 Task: Search one way flight ticket for 2 adults, 2 children, 2 infants in seat in first from New Haven: Tweed-new Haven Airport to Laramie: Laramie Regional Airport on 5-3-2023. Choice of flights is Emirates. Number of bags: 2 carry on bags. Outbound departure time preference is 18:45.
Action: Mouse moved to (329, 128)
Screenshot: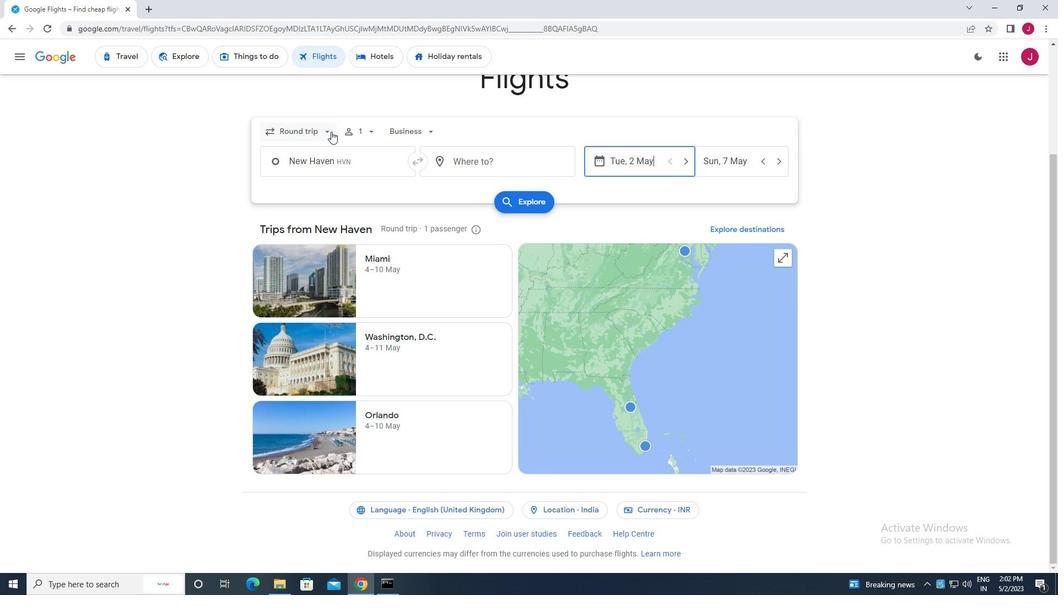 
Action: Mouse pressed left at (329, 128)
Screenshot: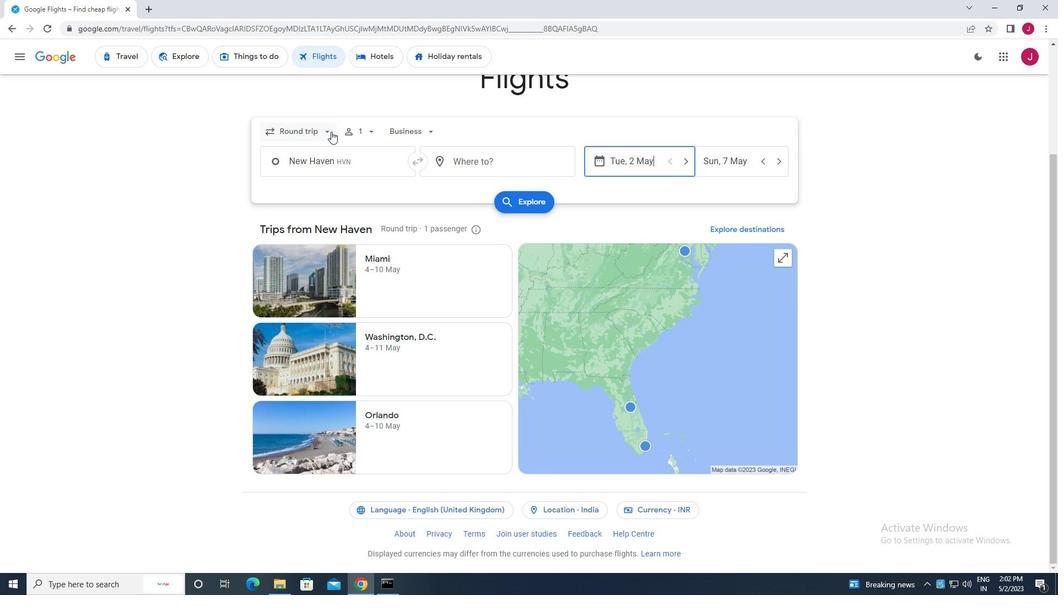 
Action: Mouse moved to (314, 179)
Screenshot: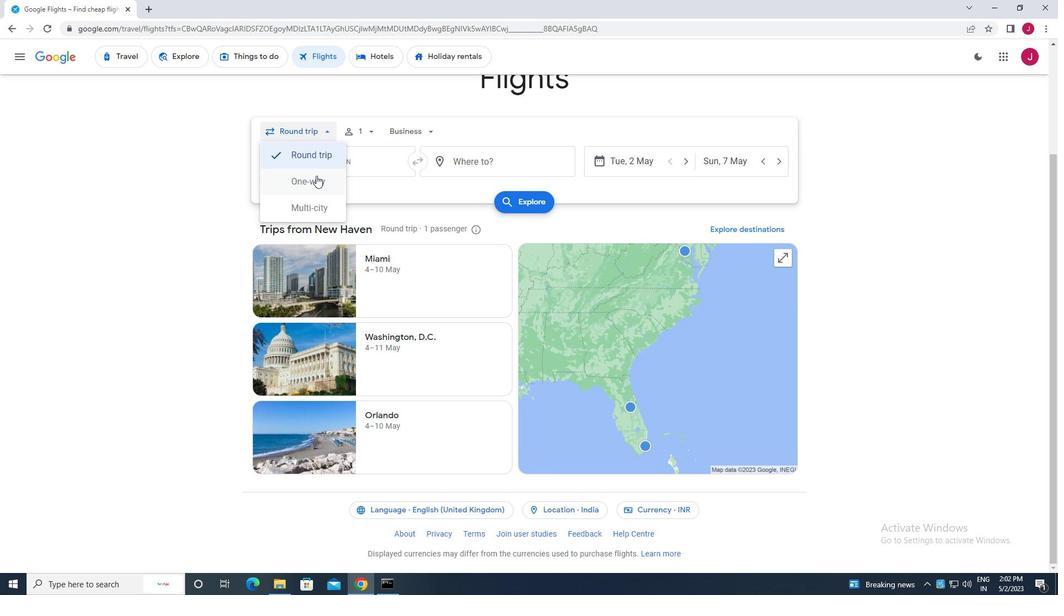 
Action: Mouse pressed left at (314, 179)
Screenshot: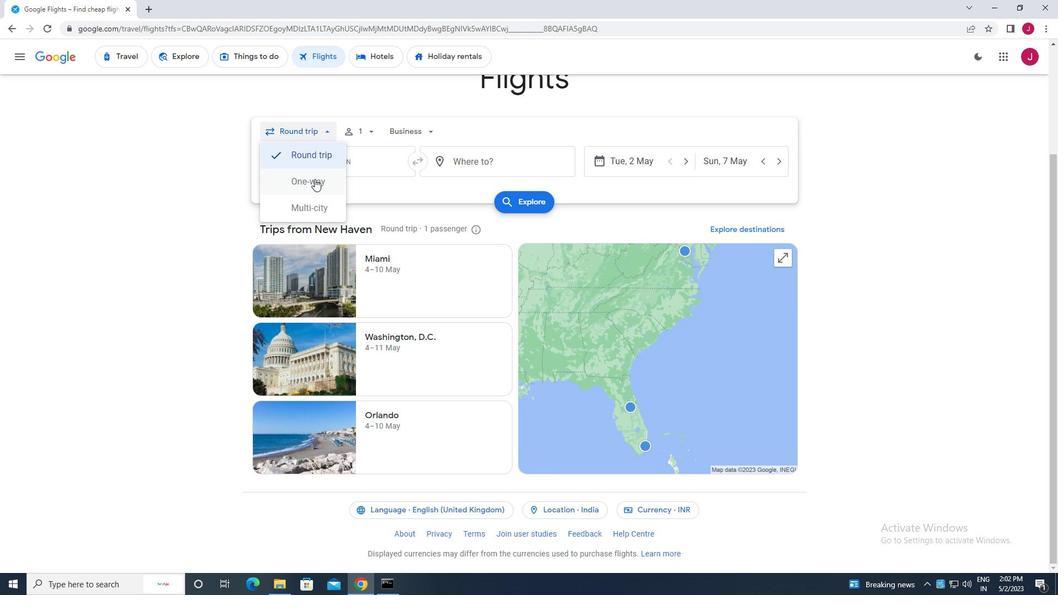 
Action: Mouse moved to (368, 135)
Screenshot: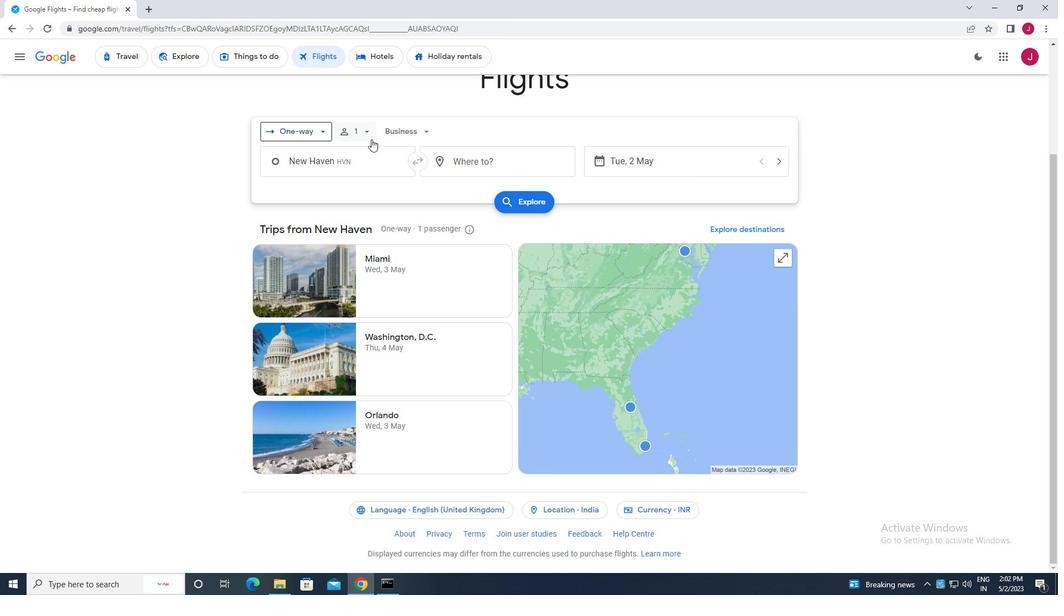 
Action: Mouse pressed left at (368, 135)
Screenshot: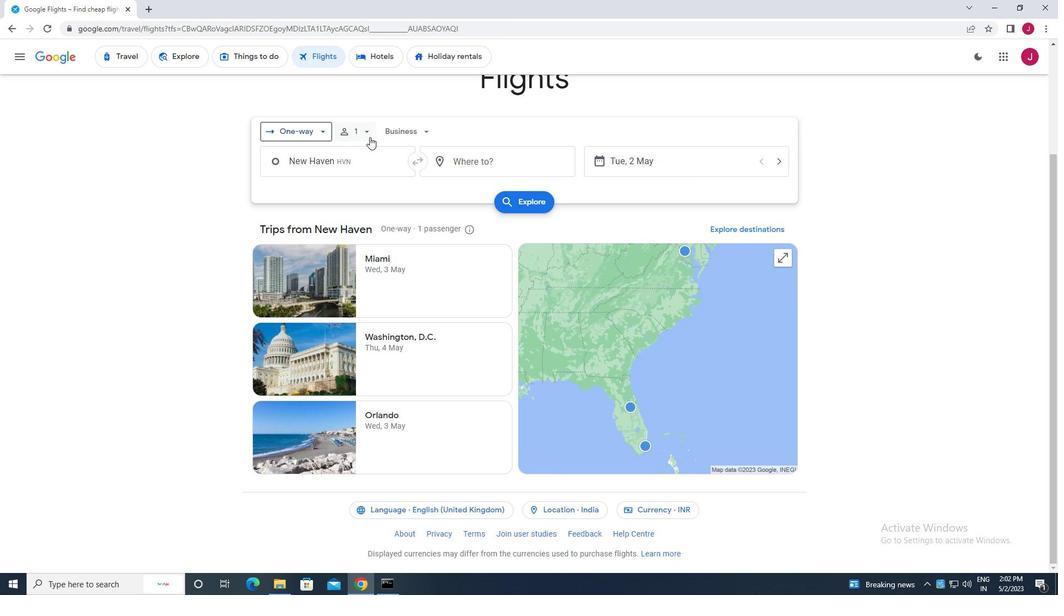 
Action: Mouse moved to (449, 159)
Screenshot: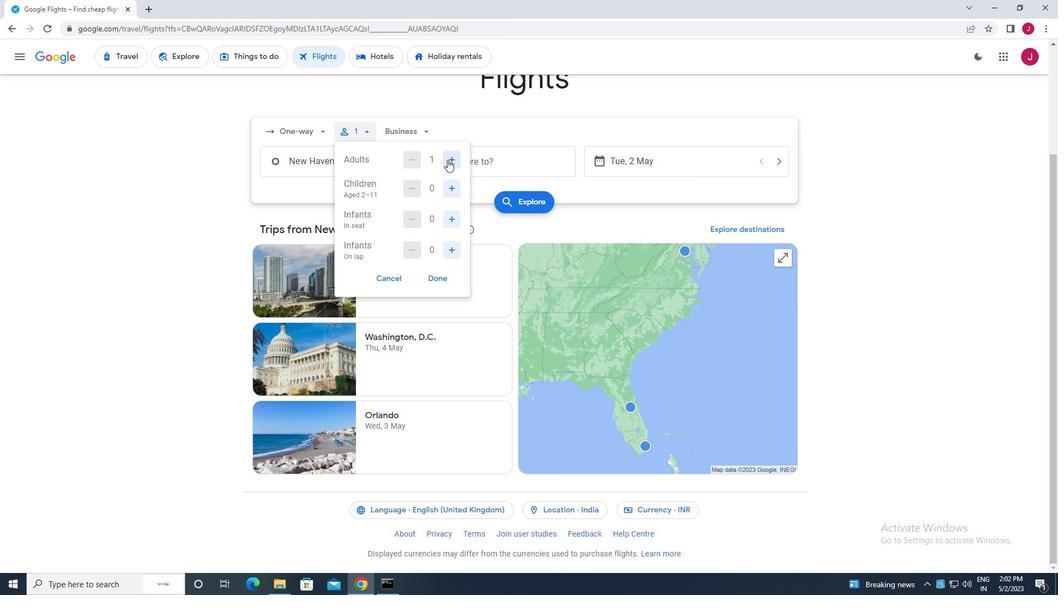 
Action: Mouse pressed left at (449, 159)
Screenshot: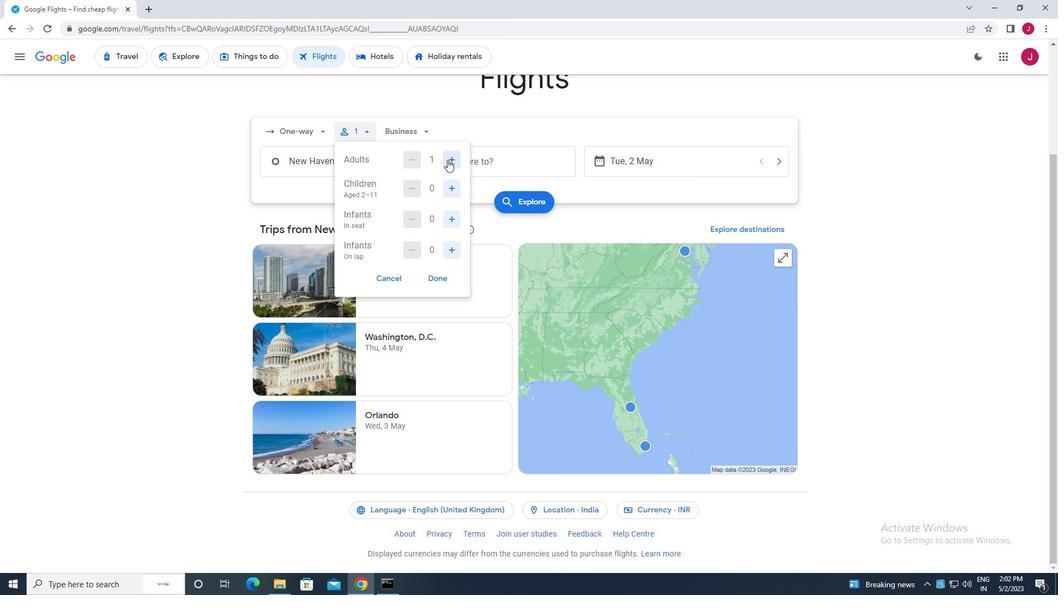 
Action: Mouse moved to (446, 191)
Screenshot: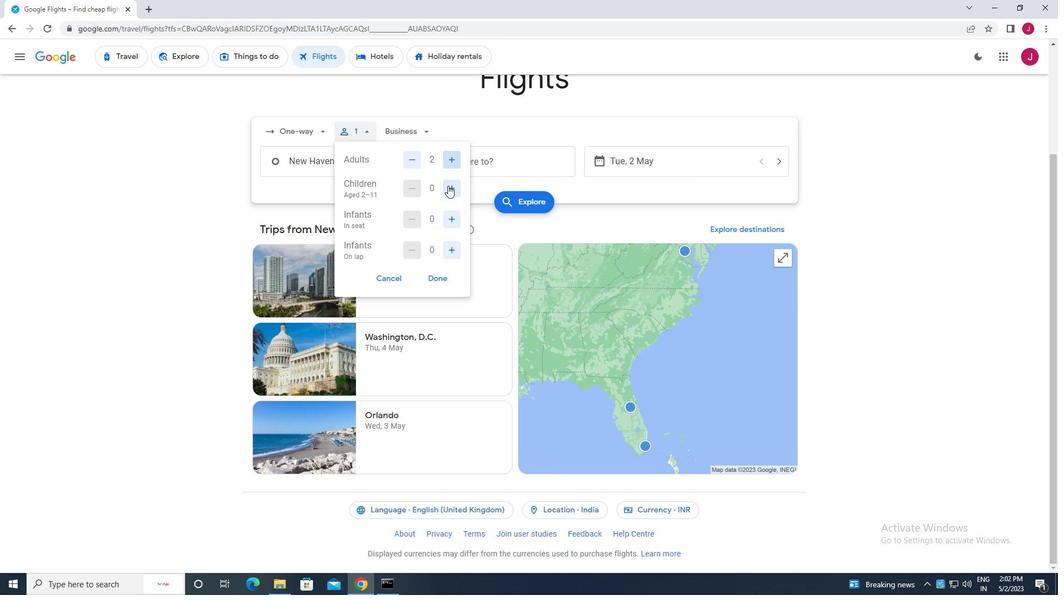 
Action: Mouse pressed left at (446, 191)
Screenshot: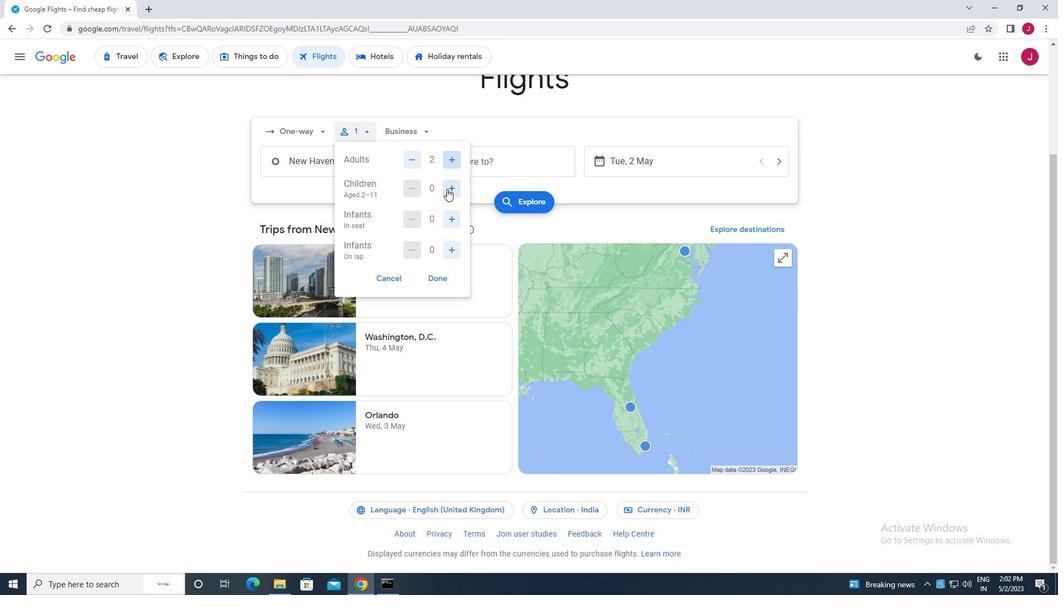 
Action: Mouse pressed left at (446, 191)
Screenshot: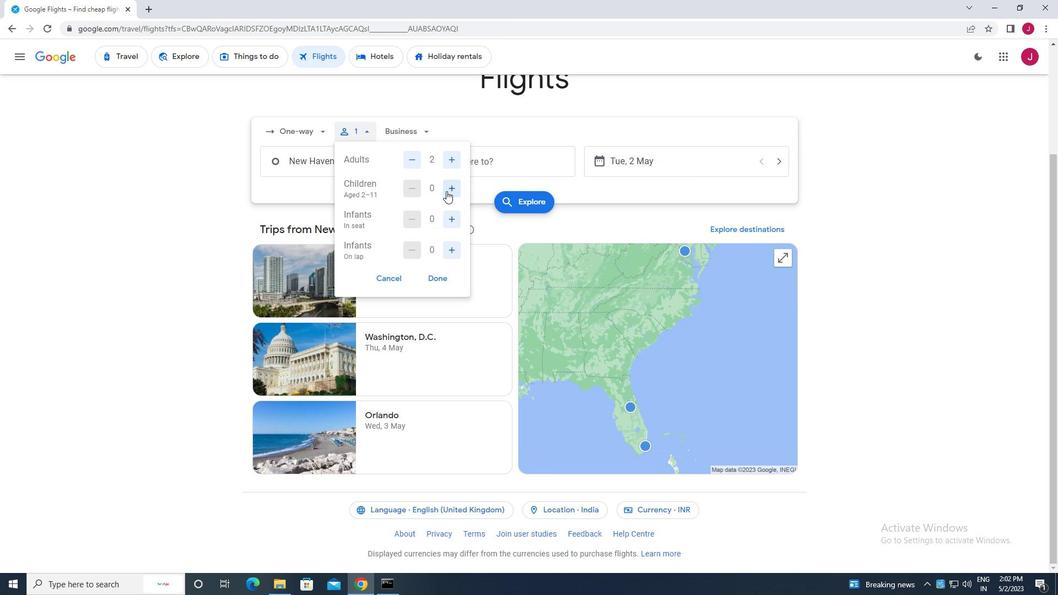 
Action: Mouse moved to (453, 215)
Screenshot: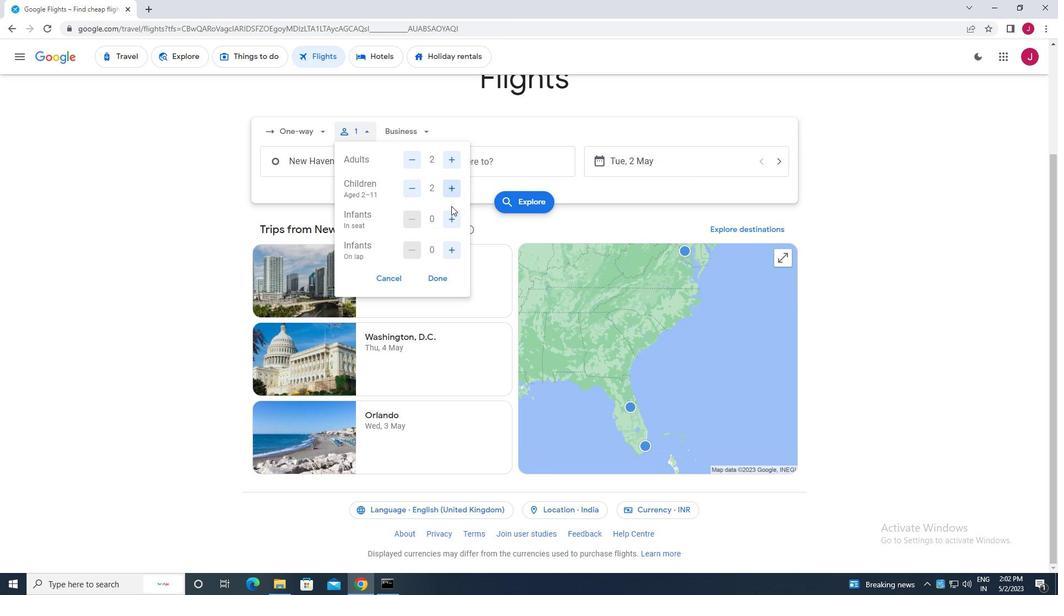 
Action: Mouse pressed left at (453, 215)
Screenshot: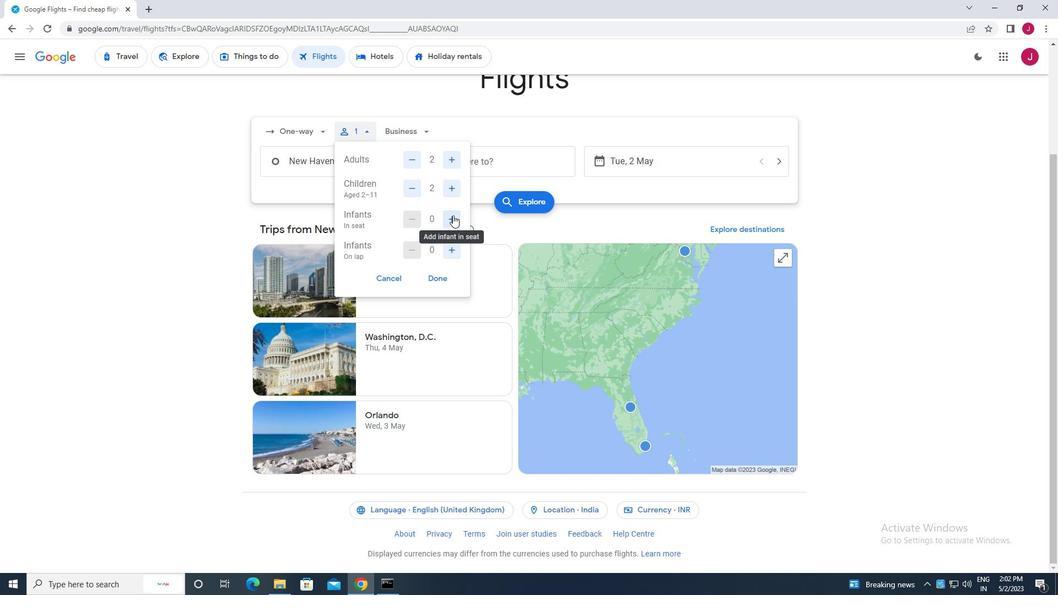 
Action: Mouse pressed left at (453, 215)
Screenshot: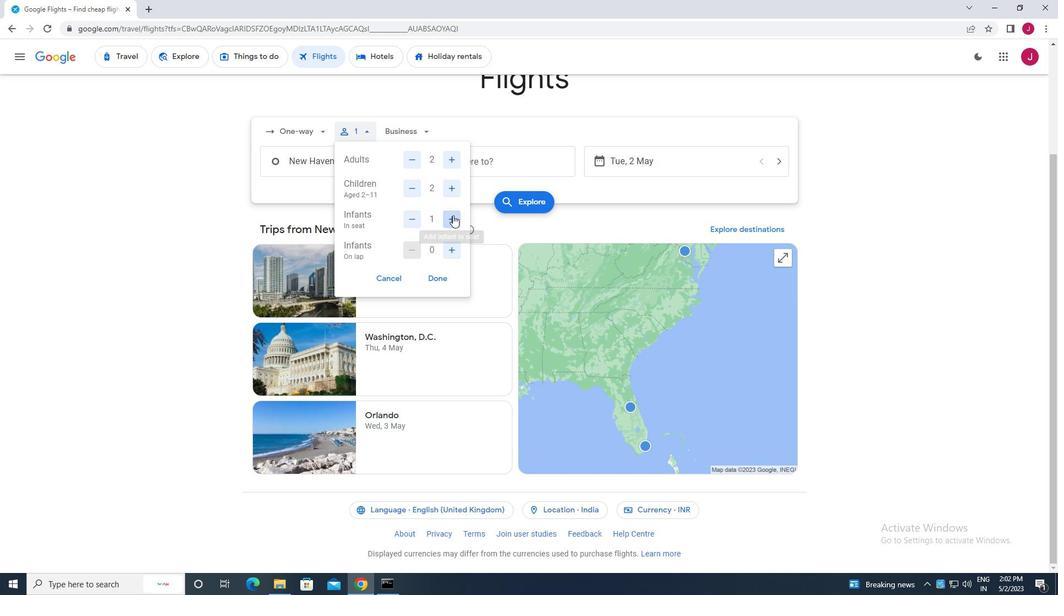 
Action: Mouse moved to (443, 278)
Screenshot: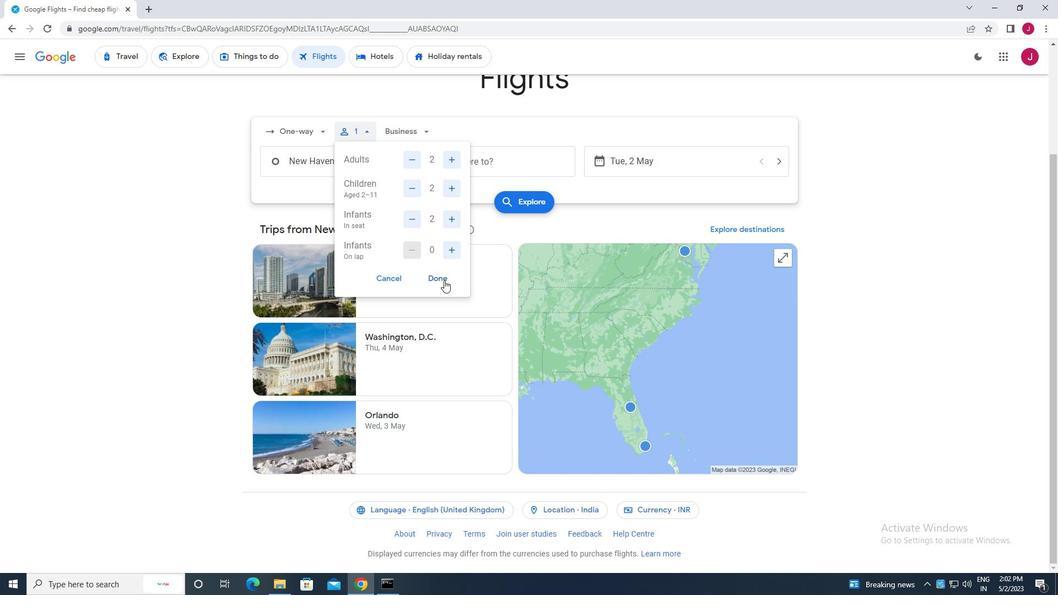 
Action: Mouse pressed left at (443, 278)
Screenshot: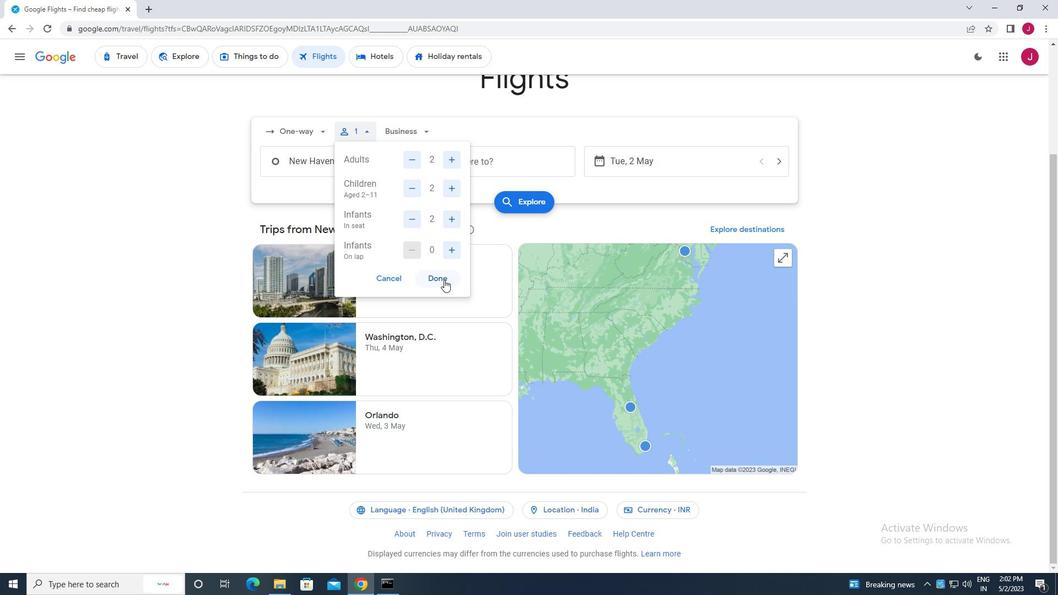 
Action: Mouse moved to (413, 131)
Screenshot: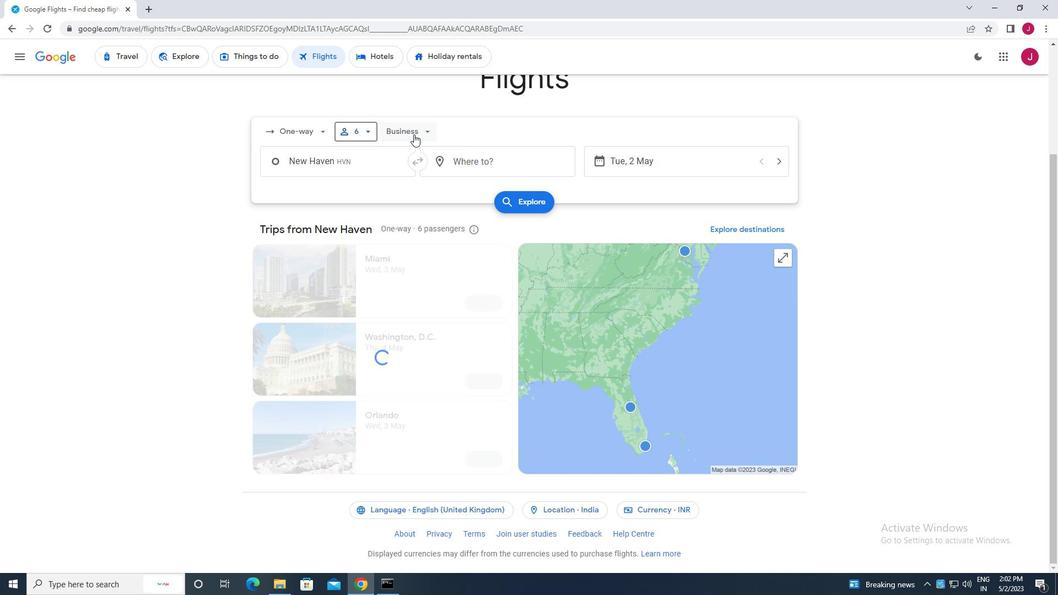 
Action: Mouse pressed left at (413, 131)
Screenshot: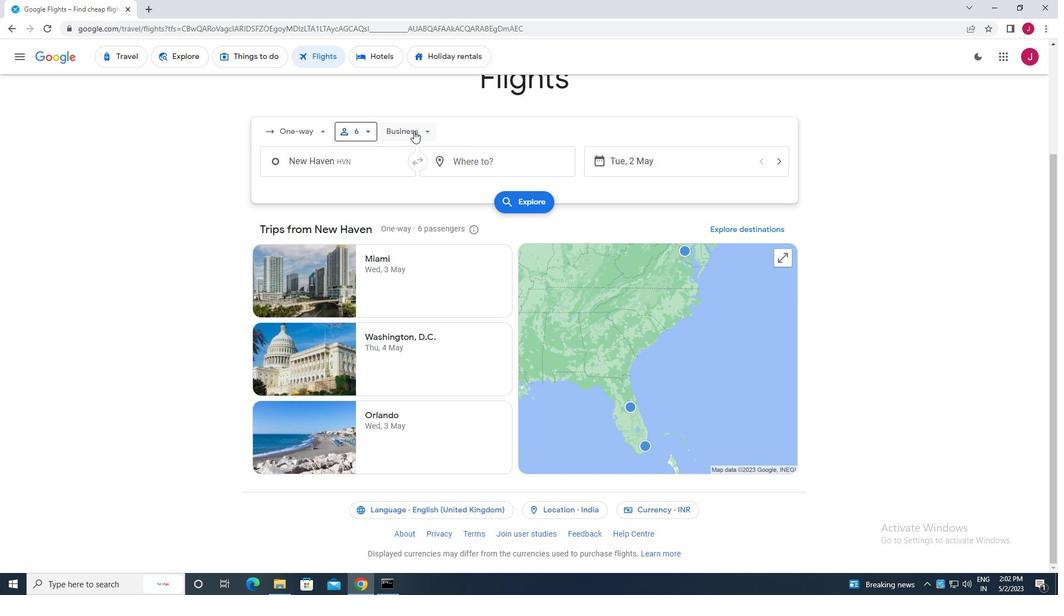 
Action: Mouse moved to (329, 168)
Screenshot: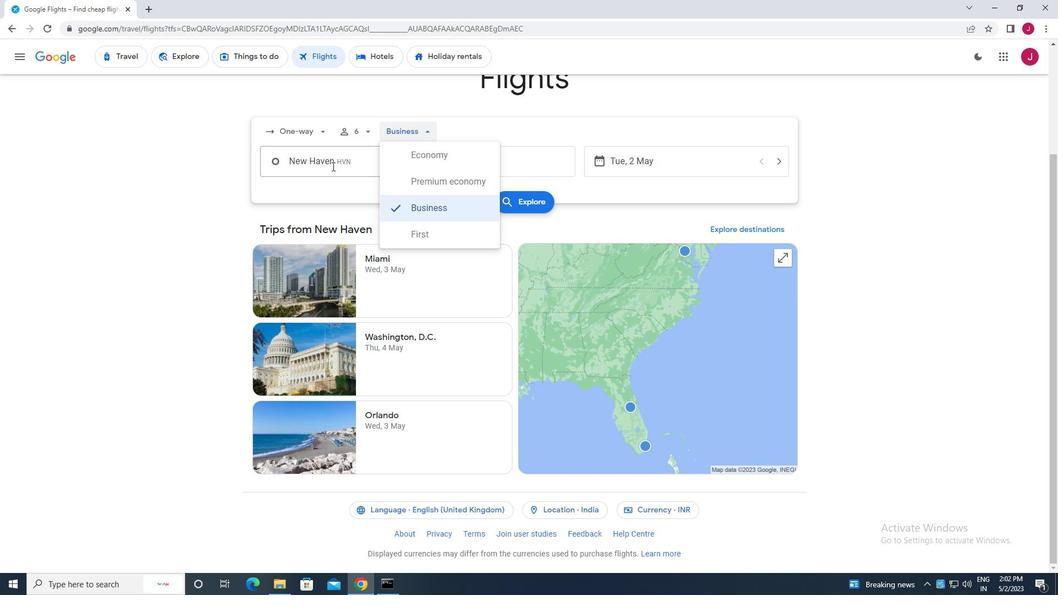 
Action: Mouse pressed left at (329, 168)
Screenshot: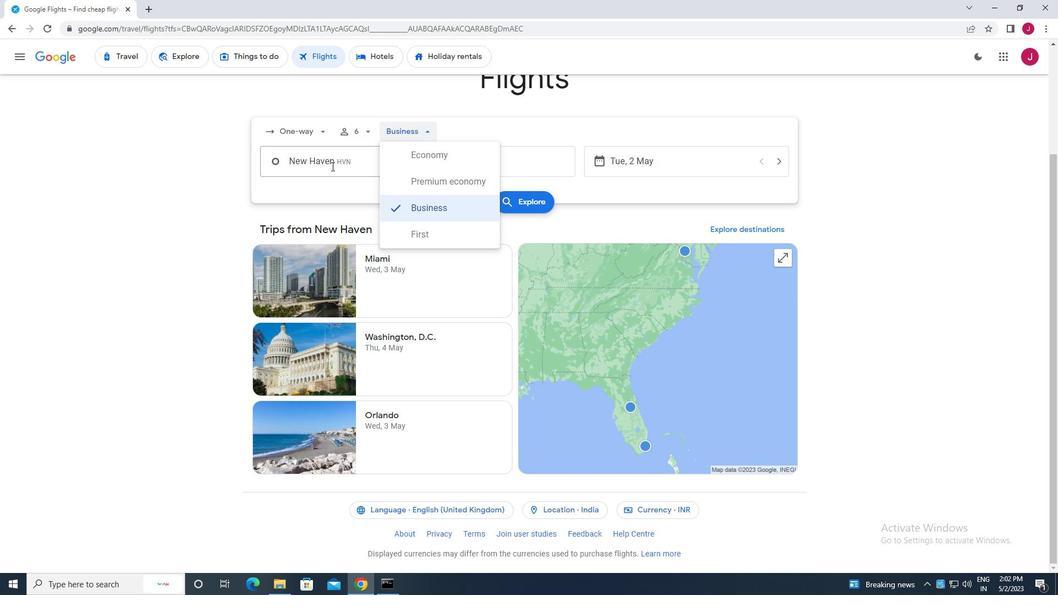 
Action: Key pressed new<Key.space>have
Screenshot: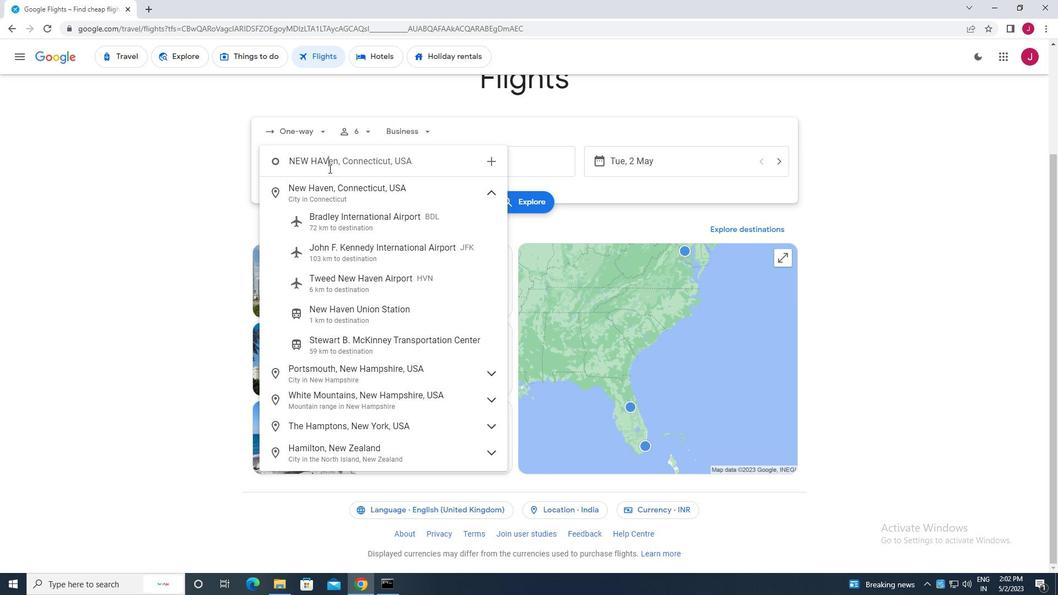 
Action: Mouse moved to (362, 282)
Screenshot: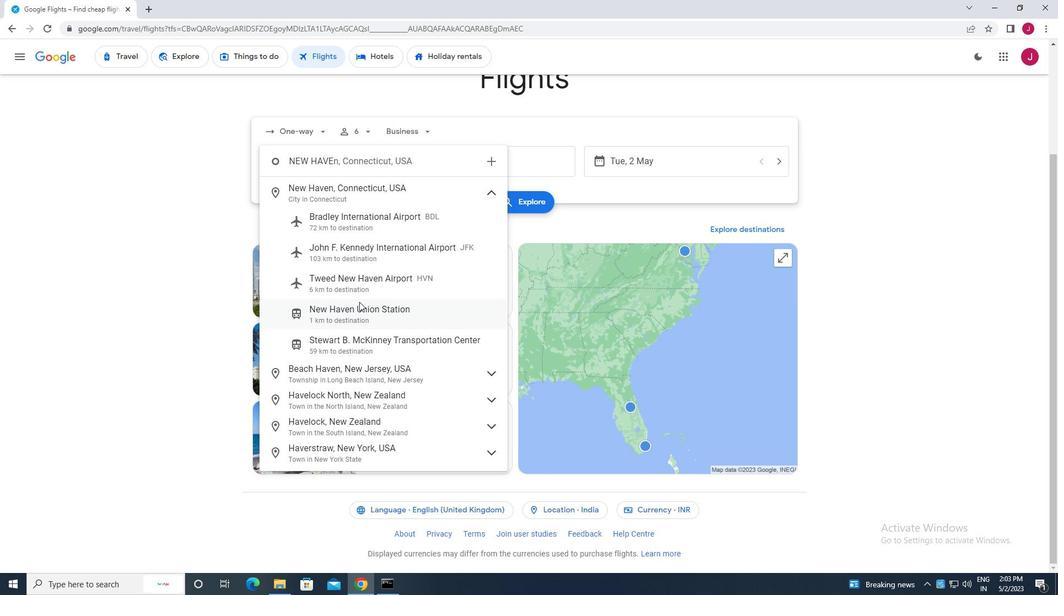 
Action: Mouse pressed left at (362, 282)
Screenshot: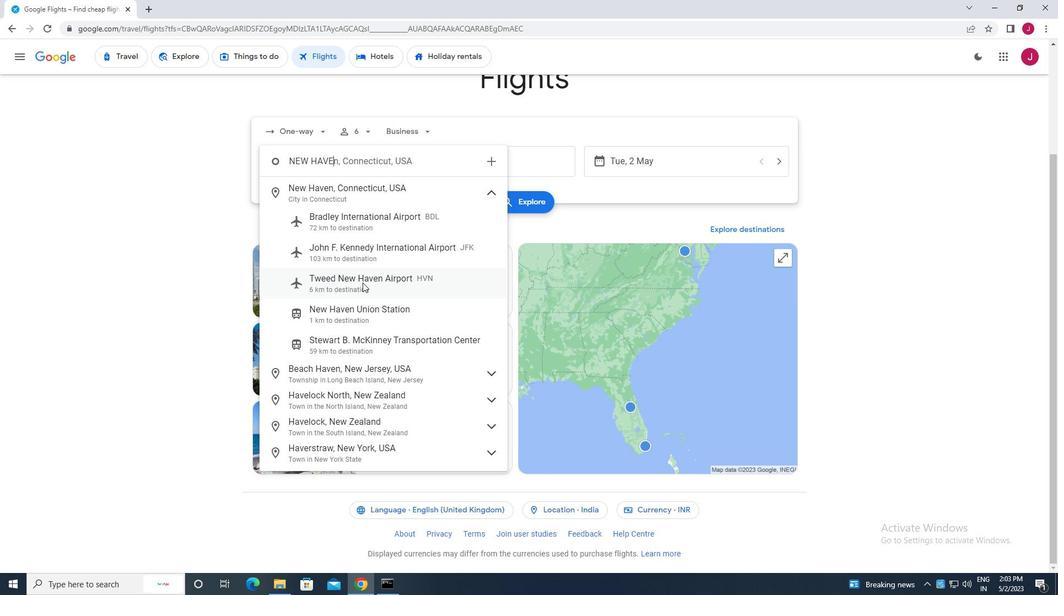 
Action: Mouse moved to (539, 157)
Screenshot: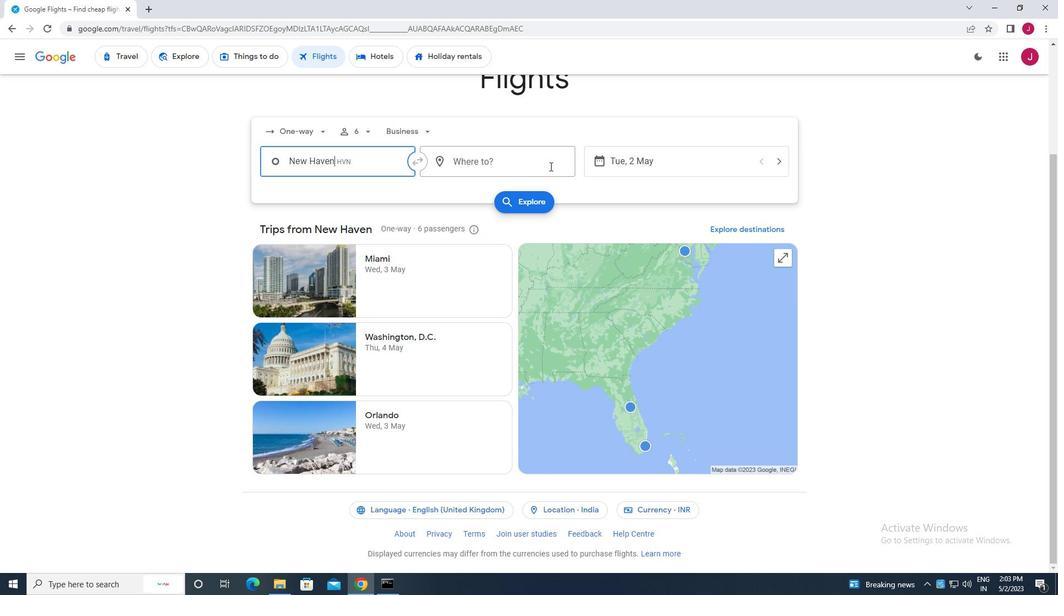 
Action: Mouse pressed left at (539, 157)
Screenshot: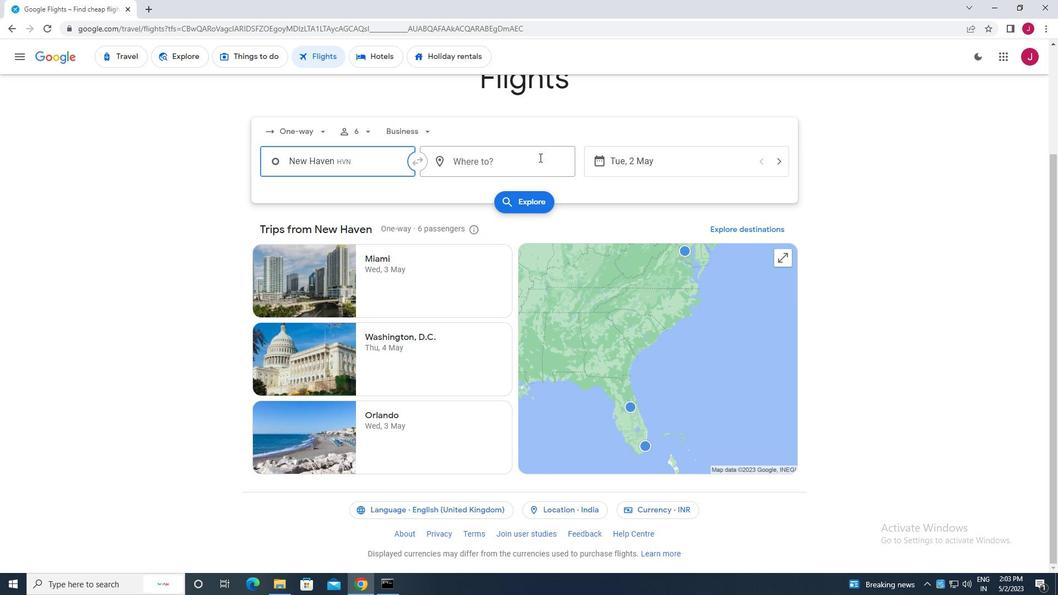 
Action: Mouse moved to (539, 157)
Screenshot: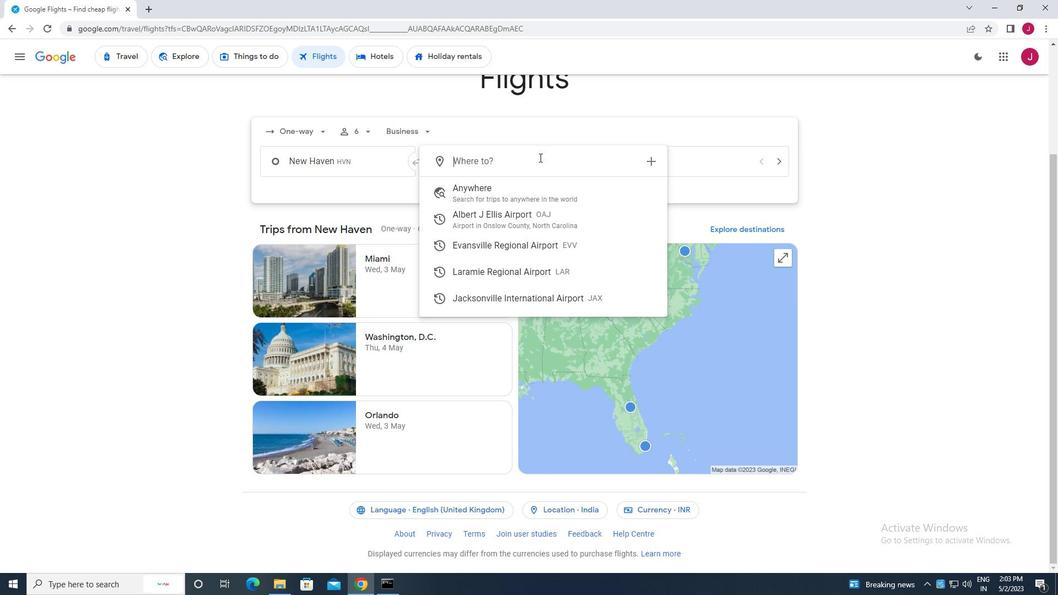 
Action: Key pressed laramin
Screenshot: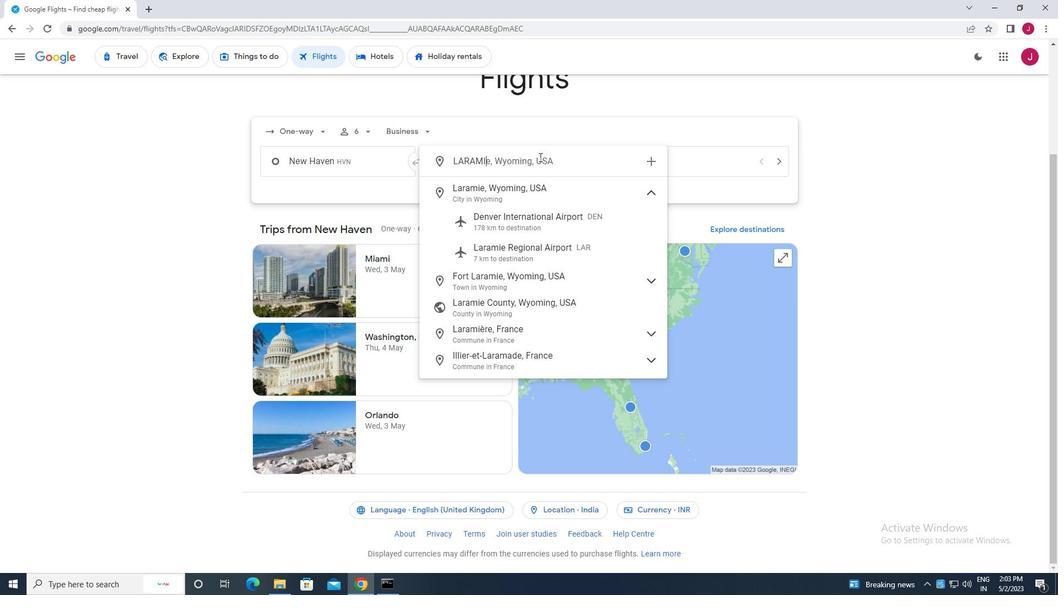 
Action: Mouse moved to (526, 164)
Screenshot: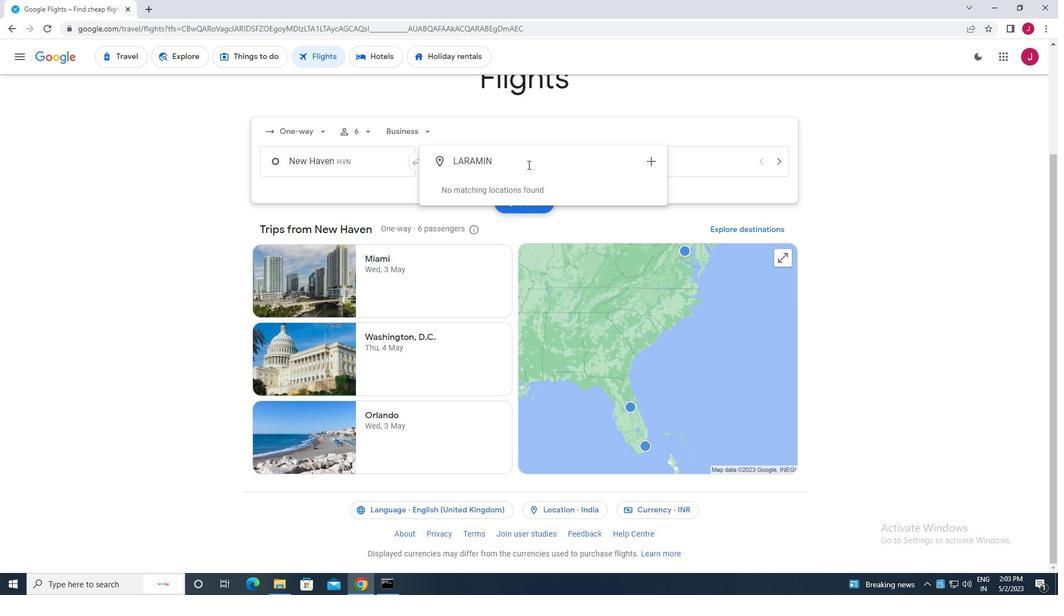 
Action: Key pressed e
Screenshot: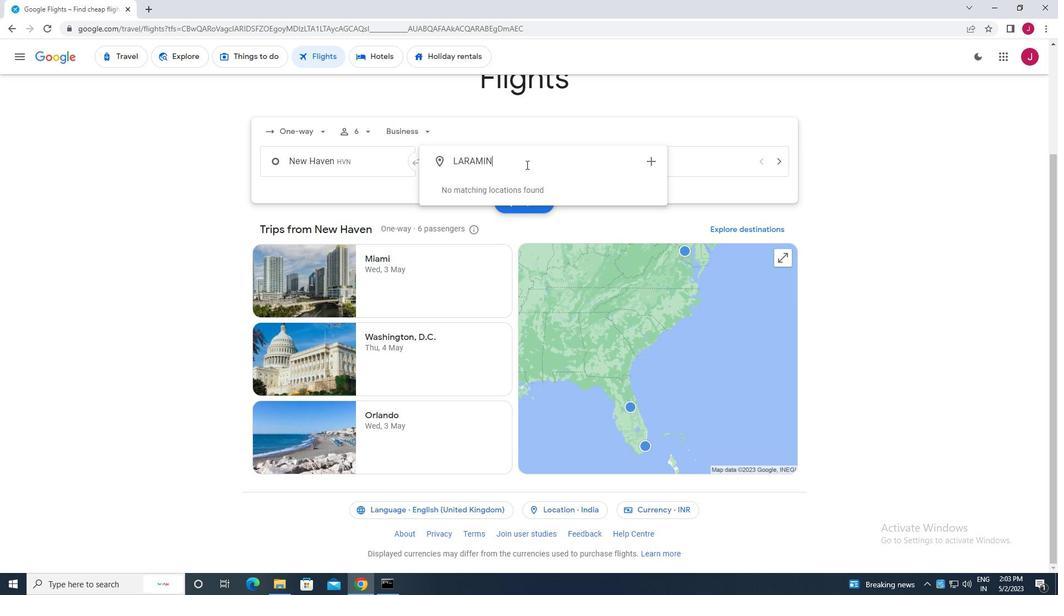 
Action: Mouse moved to (530, 250)
Screenshot: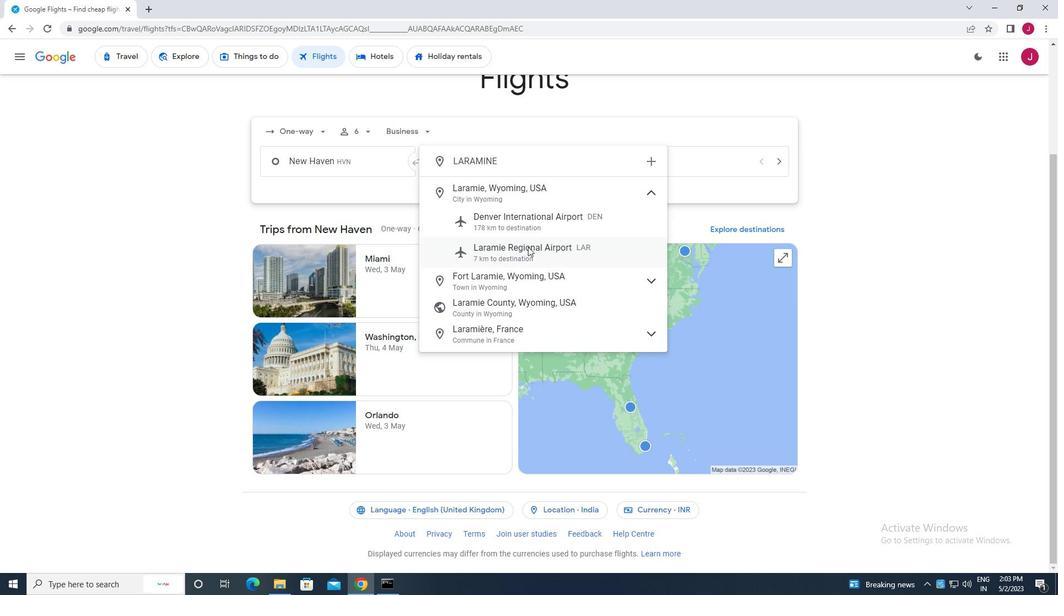 
Action: Mouse pressed left at (530, 250)
Screenshot: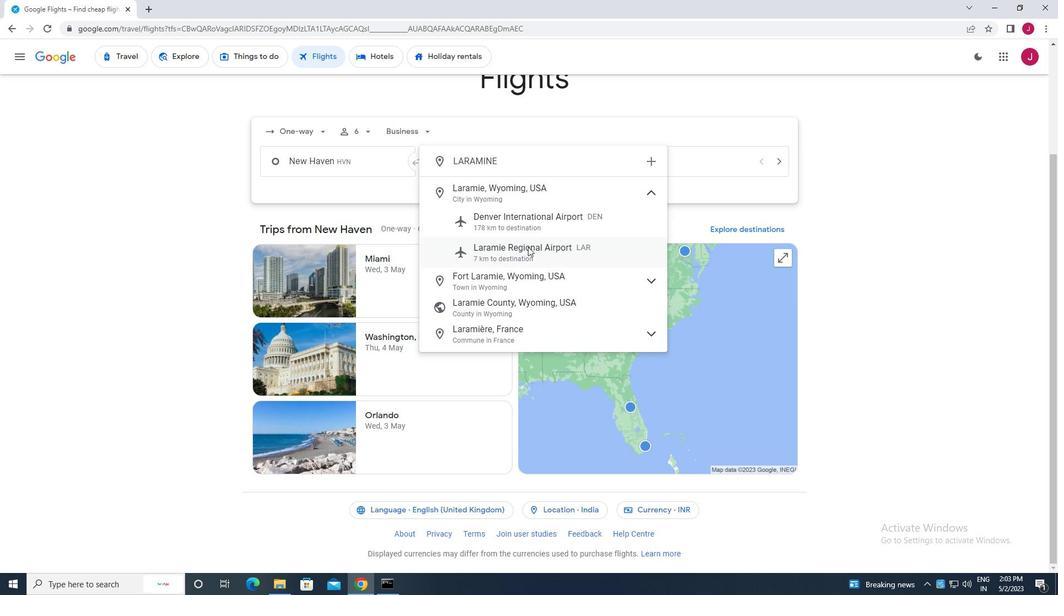 
Action: Mouse moved to (680, 165)
Screenshot: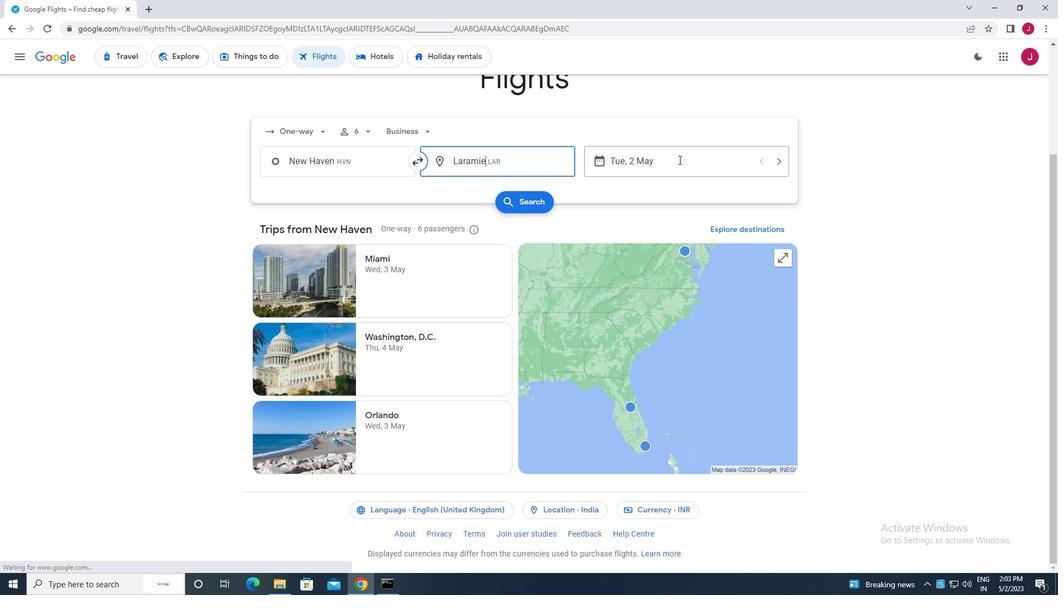 
Action: Mouse pressed left at (680, 165)
Screenshot: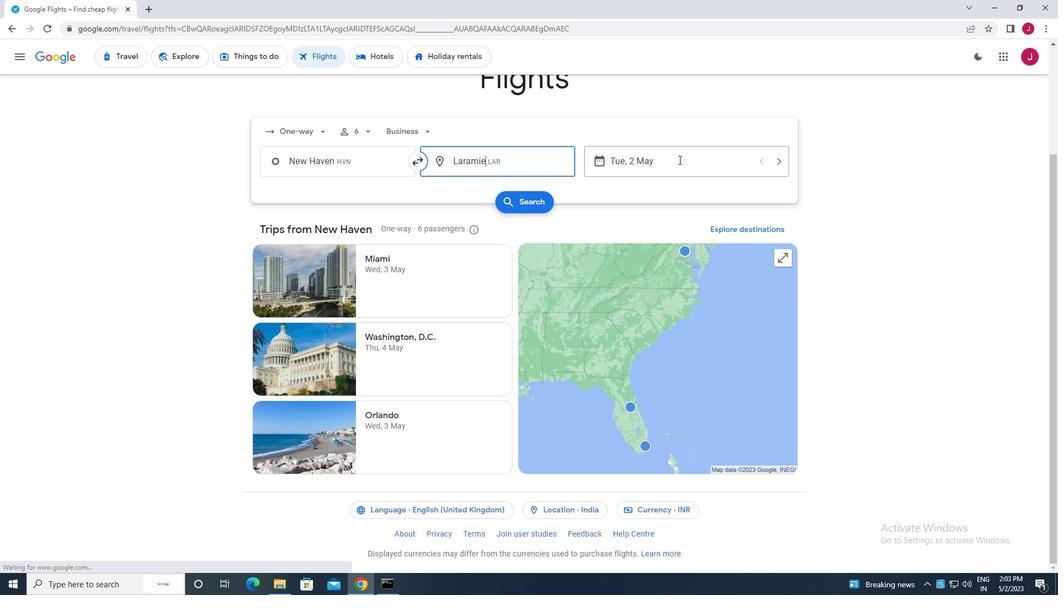 
Action: Mouse moved to (476, 257)
Screenshot: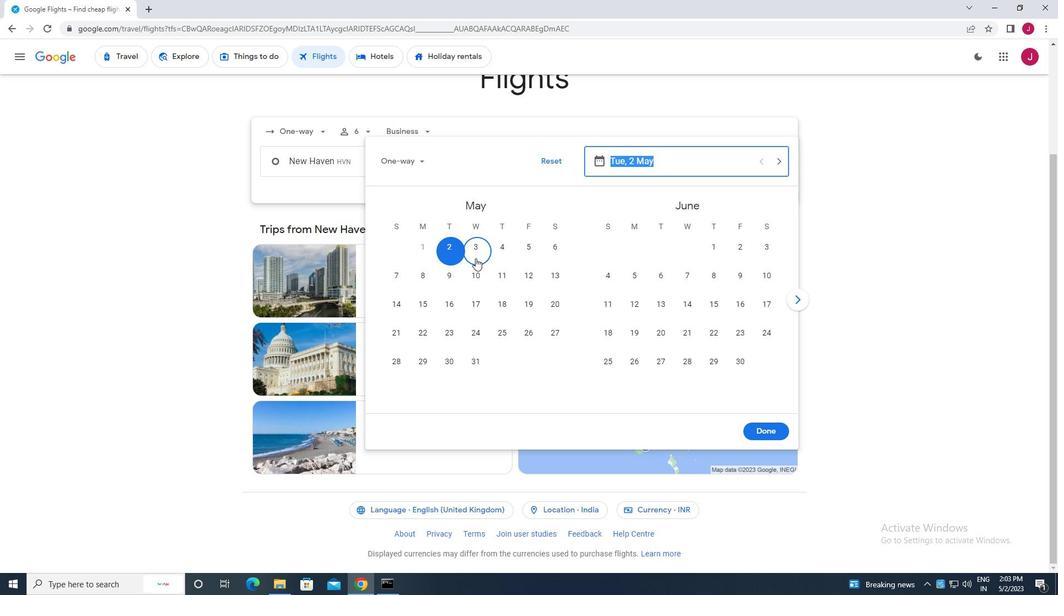 
Action: Mouse pressed left at (476, 257)
Screenshot: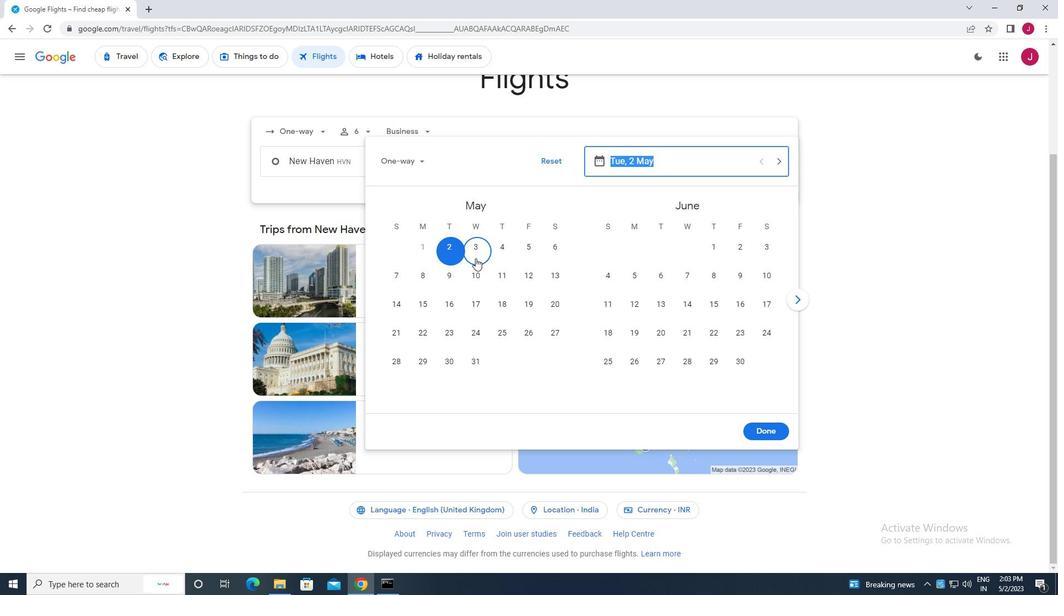 
Action: Mouse moved to (763, 430)
Screenshot: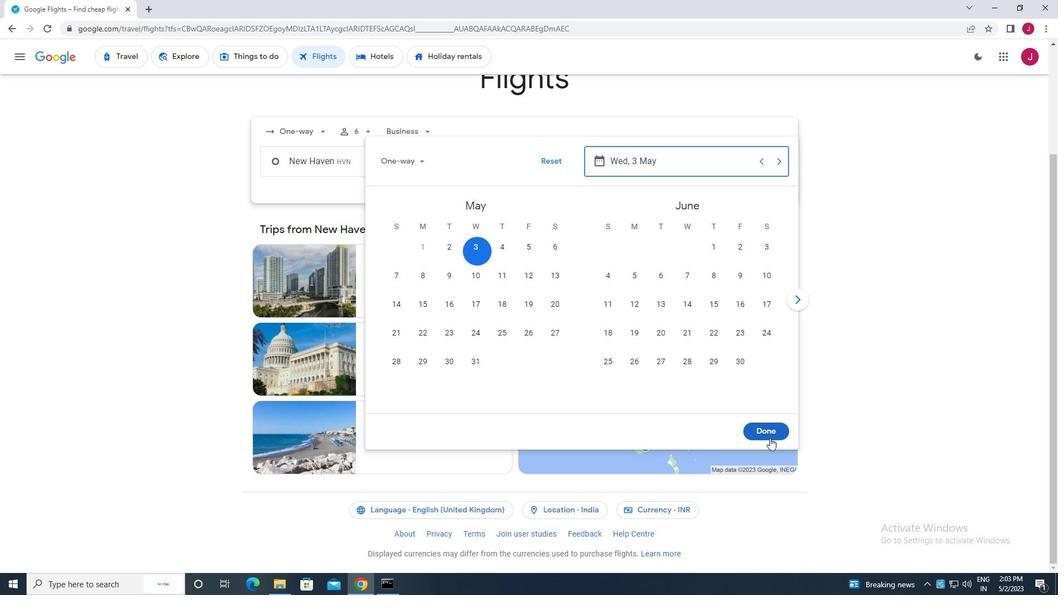 
Action: Mouse pressed left at (763, 430)
Screenshot: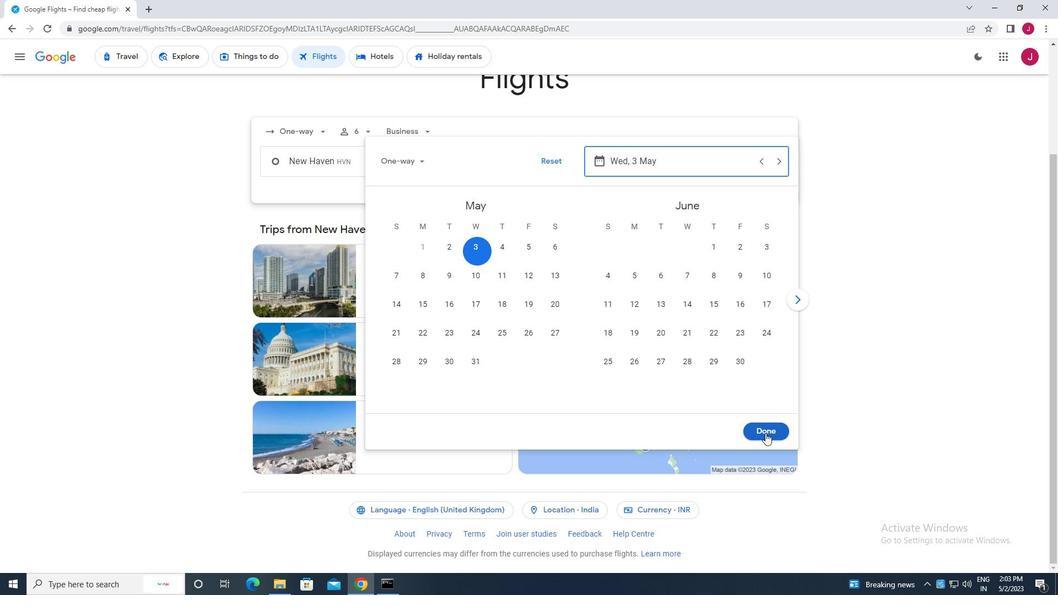 
Action: Mouse moved to (535, 200)
Screenshot: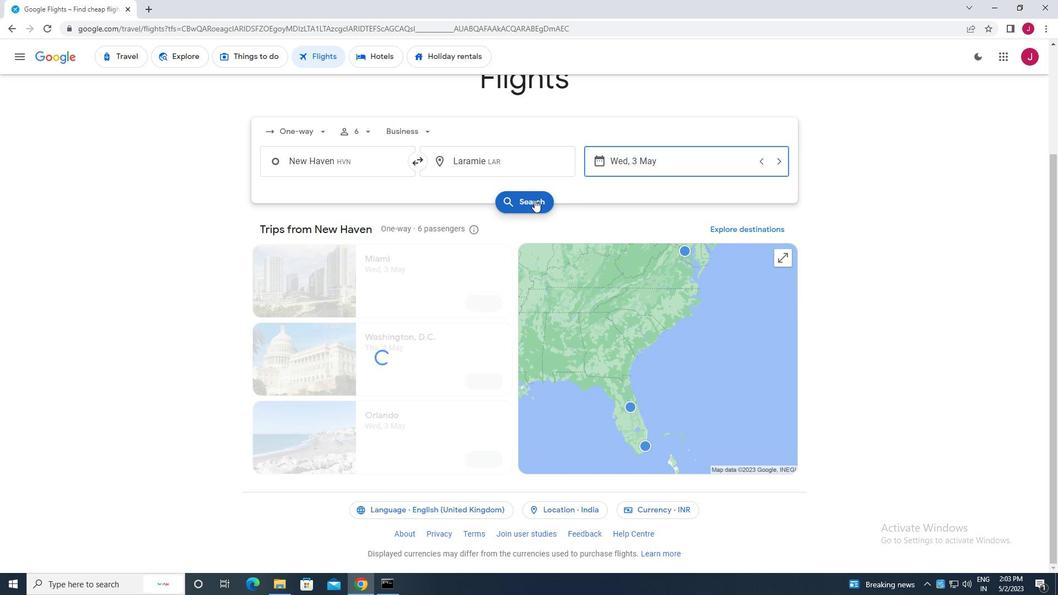 
Action: Mouse pressed left at (535, 200)
Screenshot: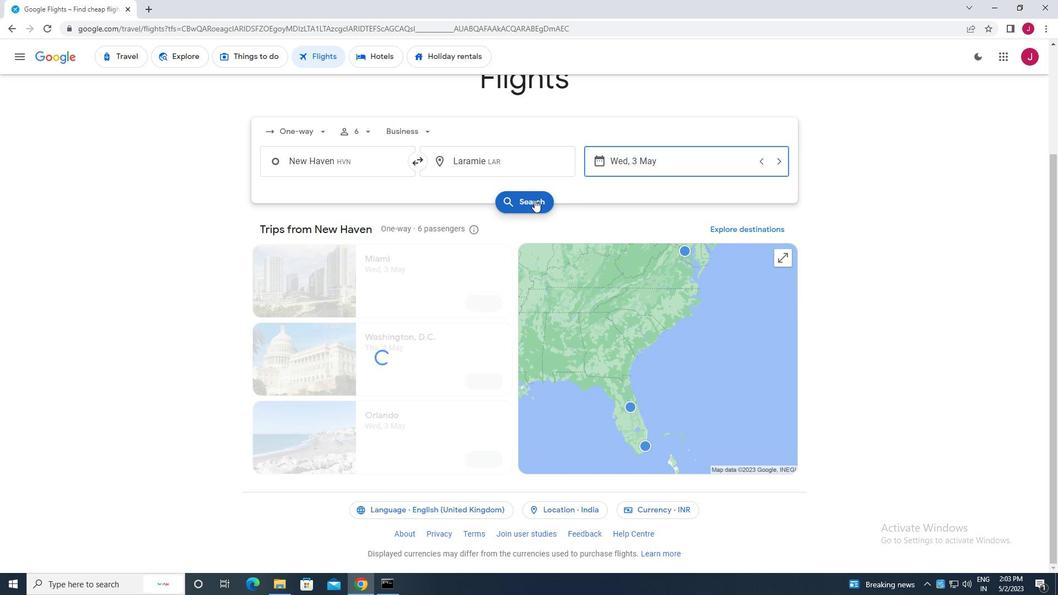 
Action: Mouse moved to (281, 154)
Screenshot: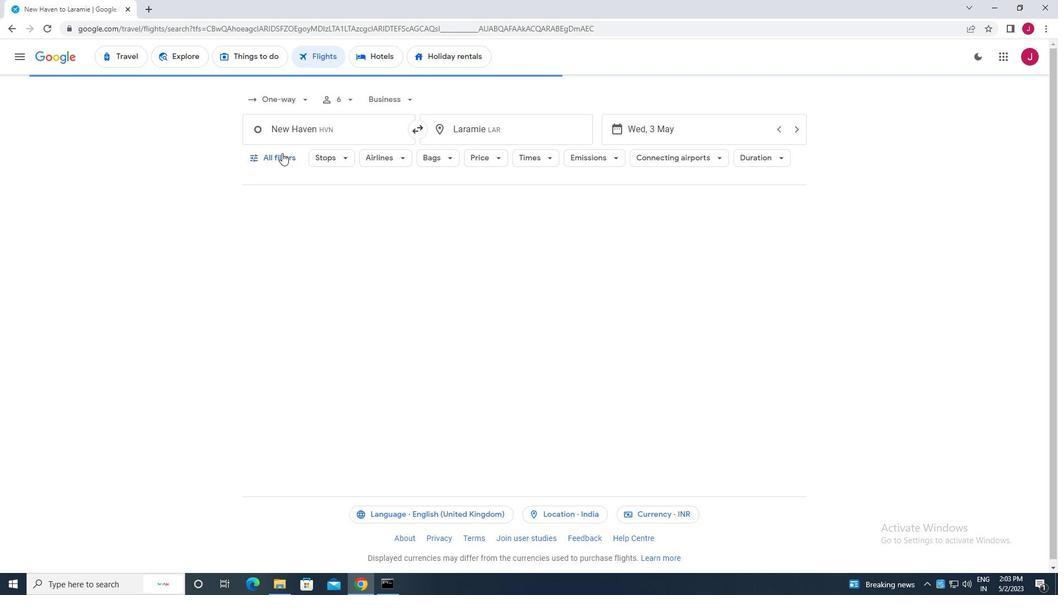 
Action: Mouse pressed left at (281, 154)
Screenshot: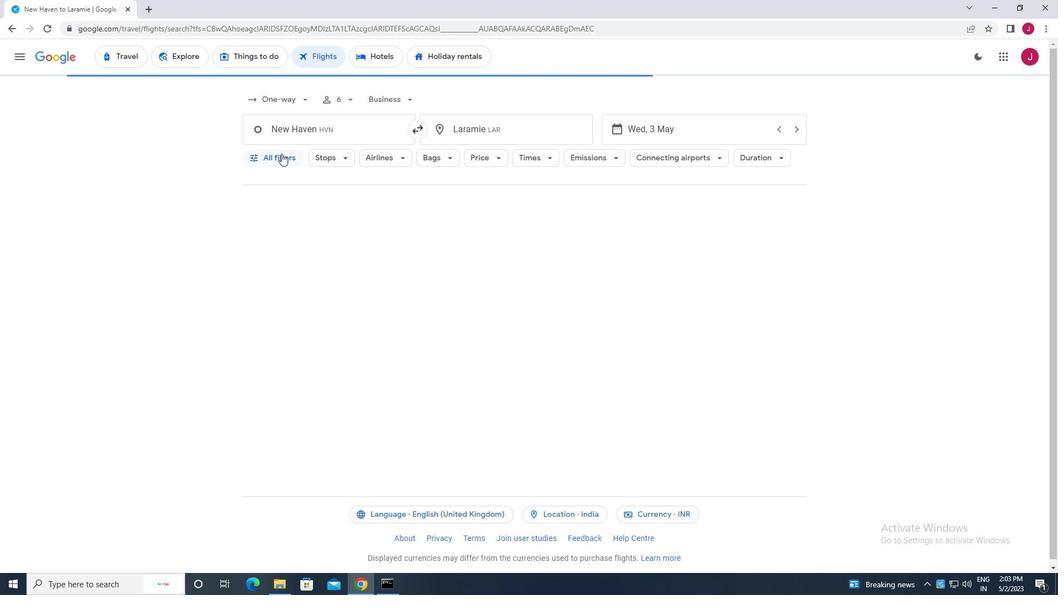 
Action: Mouse moved to (364, 253)
Screenshot: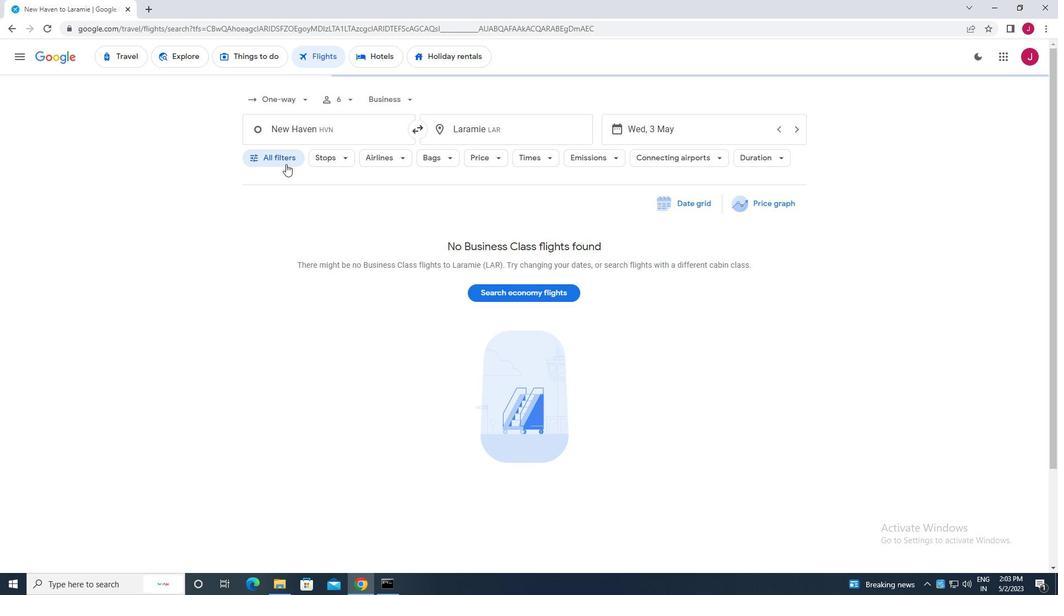 
Action: Mouse scrolled (364, 252) with delta (0, 0)
Screenshot: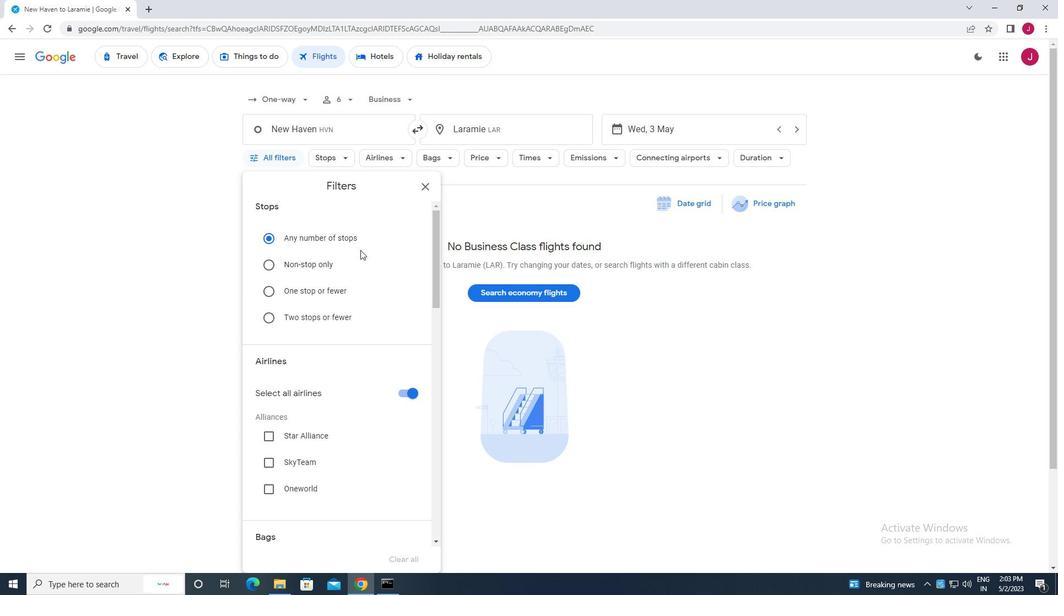 
Action: Mouse scrolled (364, 252) with delta (0, 0)
Screenshot: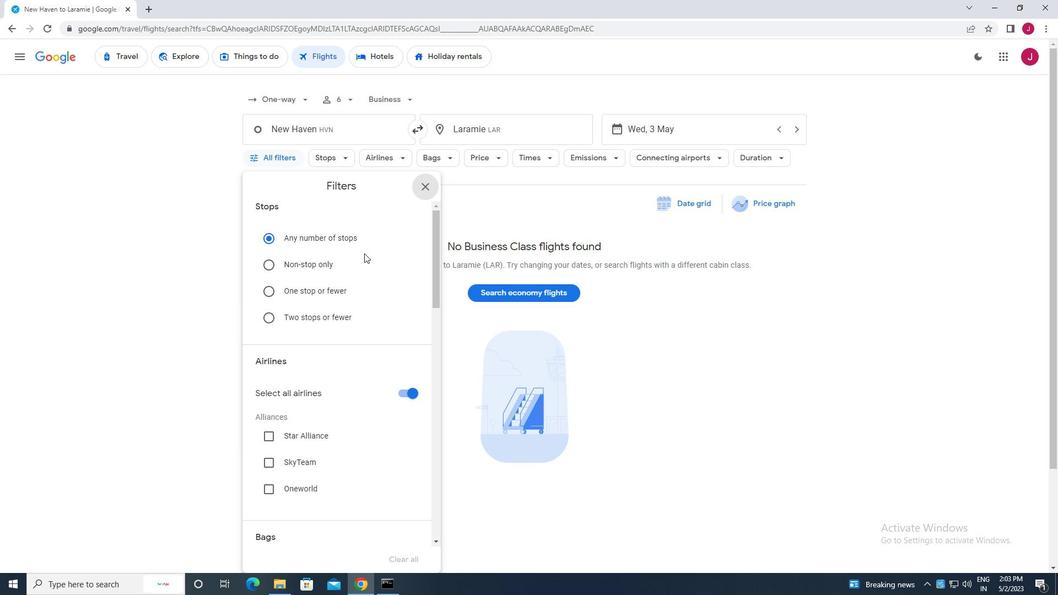 
Action: Mouse moved to (372, 250)
Screenshot: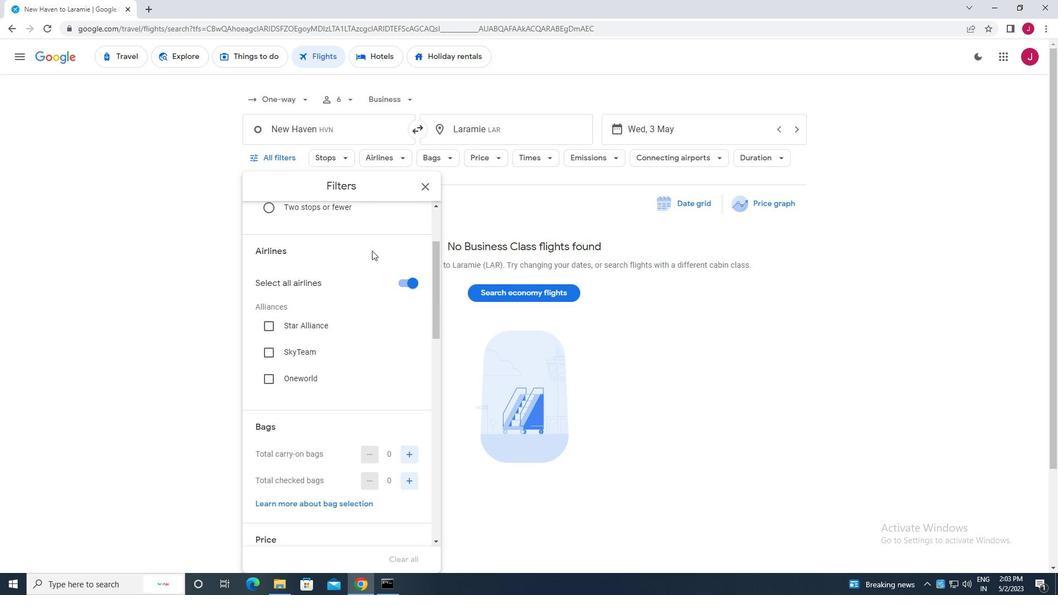 
Action: Mouse scrolled (372, 251) with delta (0, 0)
Screenshot: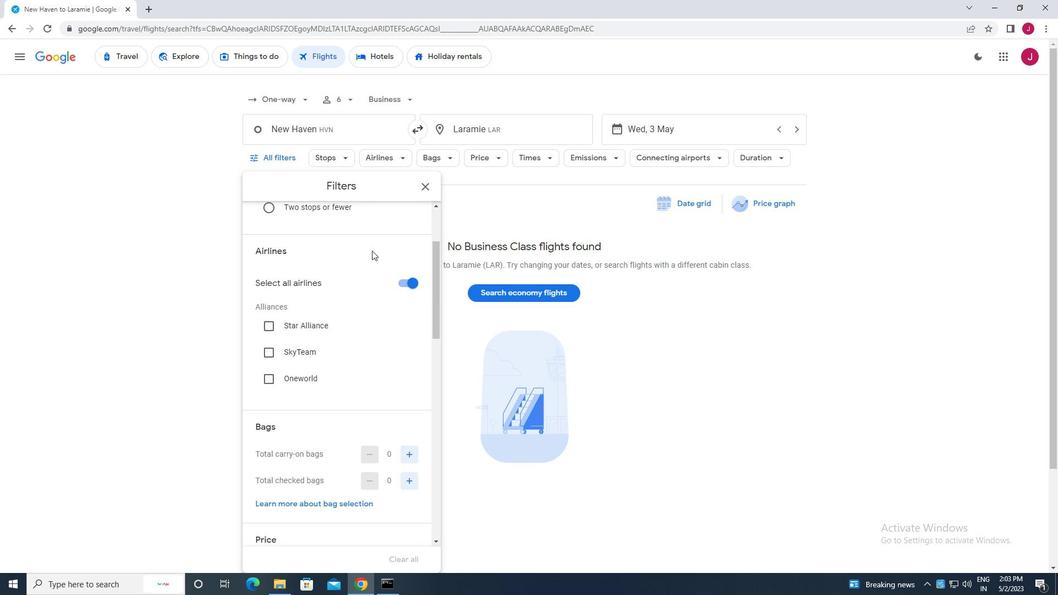
Action: Mouse scrolled (372, 251) with delta (0, 0)
Screenshot: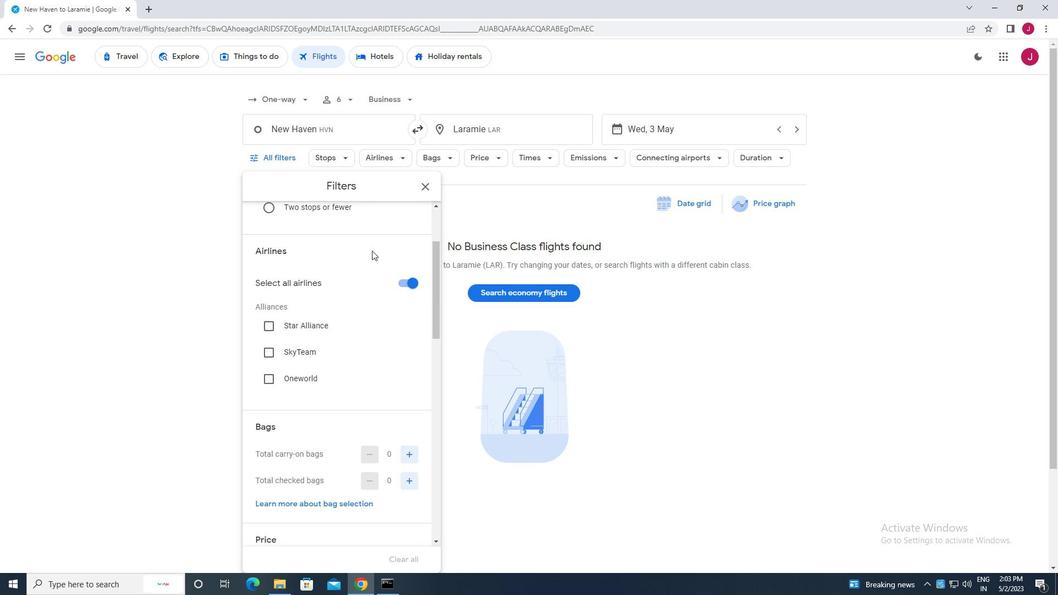 
Action: Mouse scrolled (372, 251) with delta (0, 0)
Screenshot: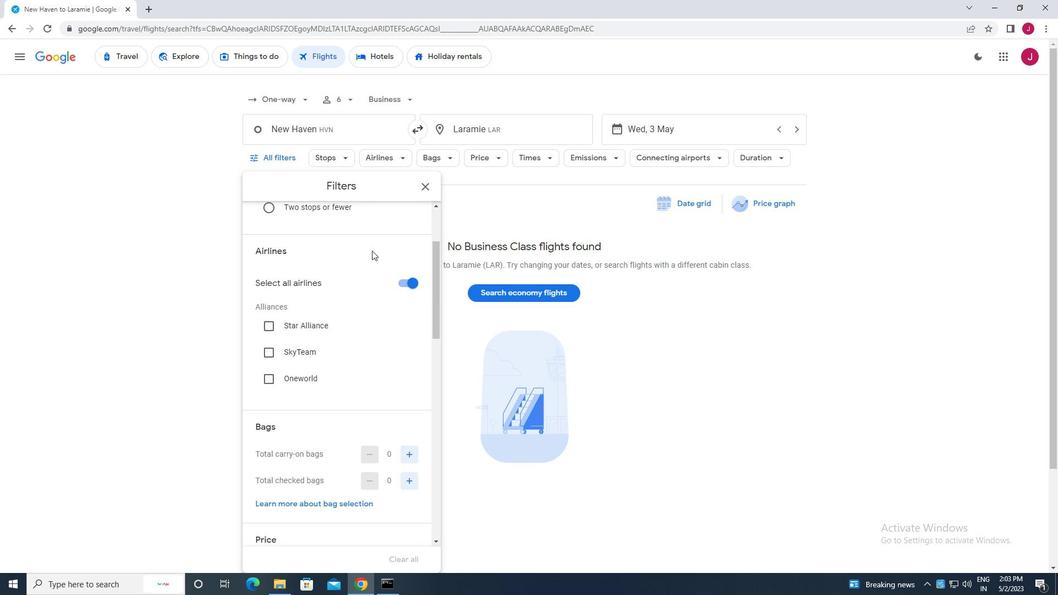 
Action: Mouse moved to (389, 266)
Screenshot: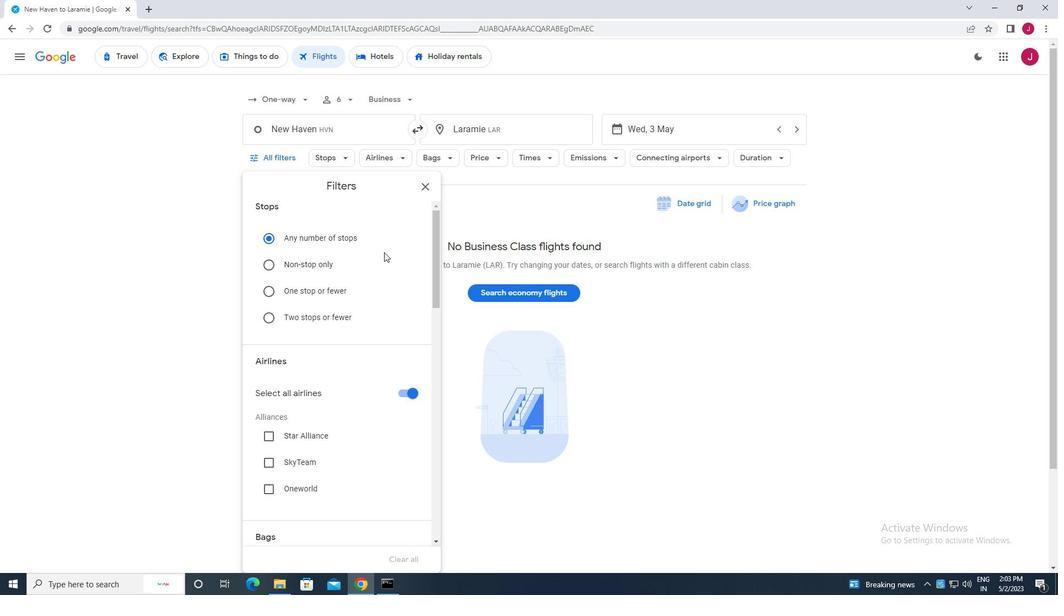
Action: Mouse scrolled (389, 265) with delta (0, 0)
Screenshot: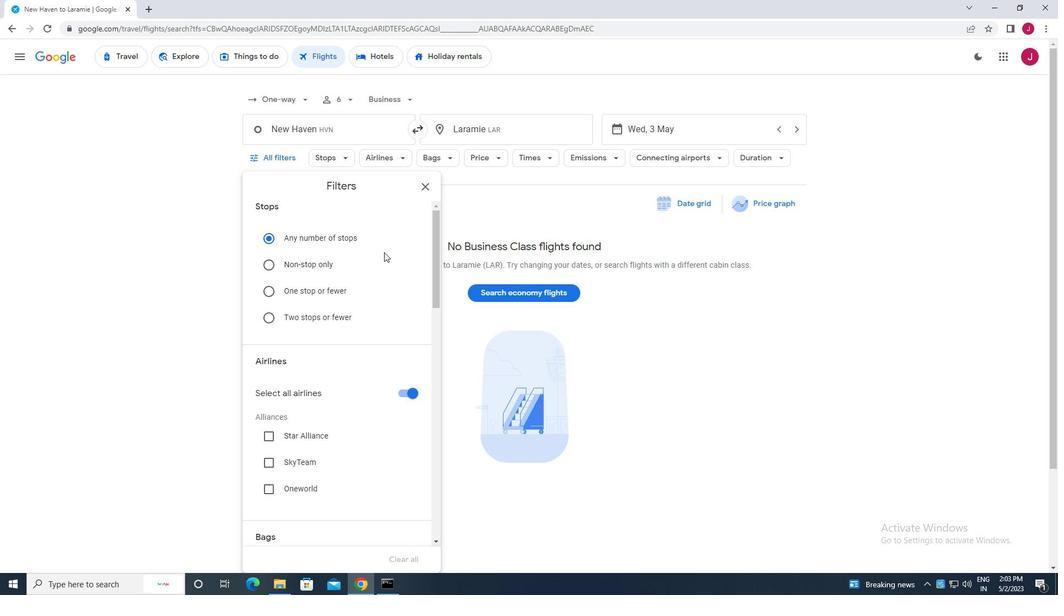 
Action: Mouse moved to (390, 266)
Screenshot: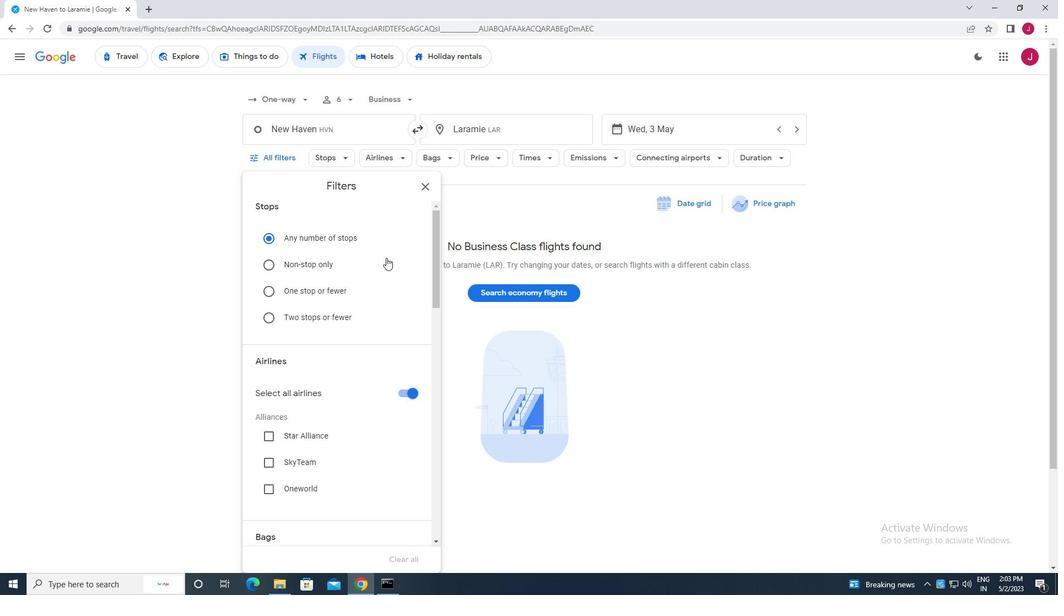 
Action: Mouse scrolled (390, 266) with delta (0, 0)
Screenshot: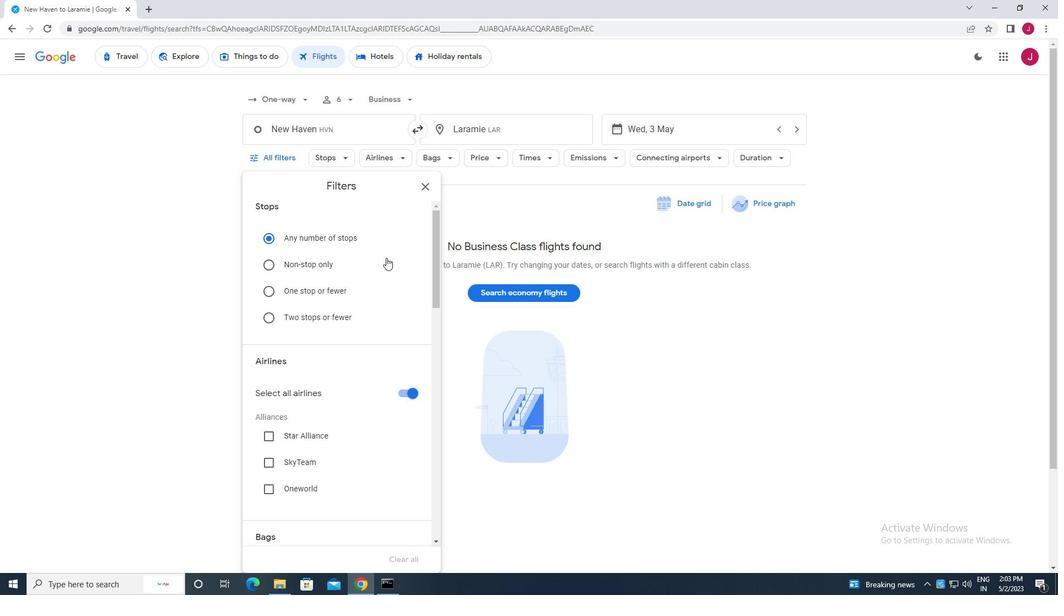 
Action: Mouse moved to (405, 278)
Screenshot: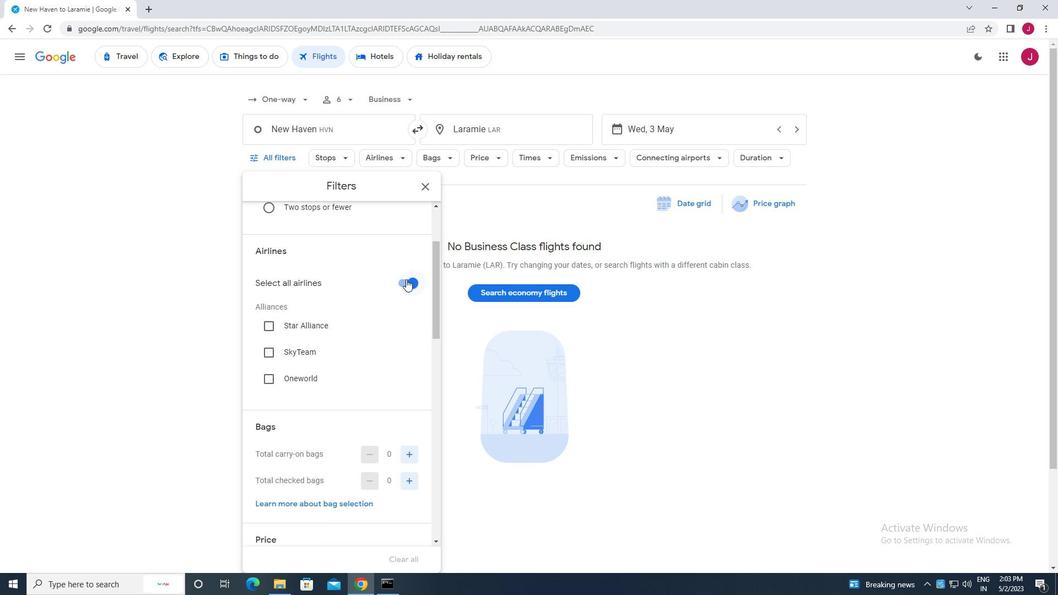 
Action: Mouse pressed left at (405, 278)
Screenshot: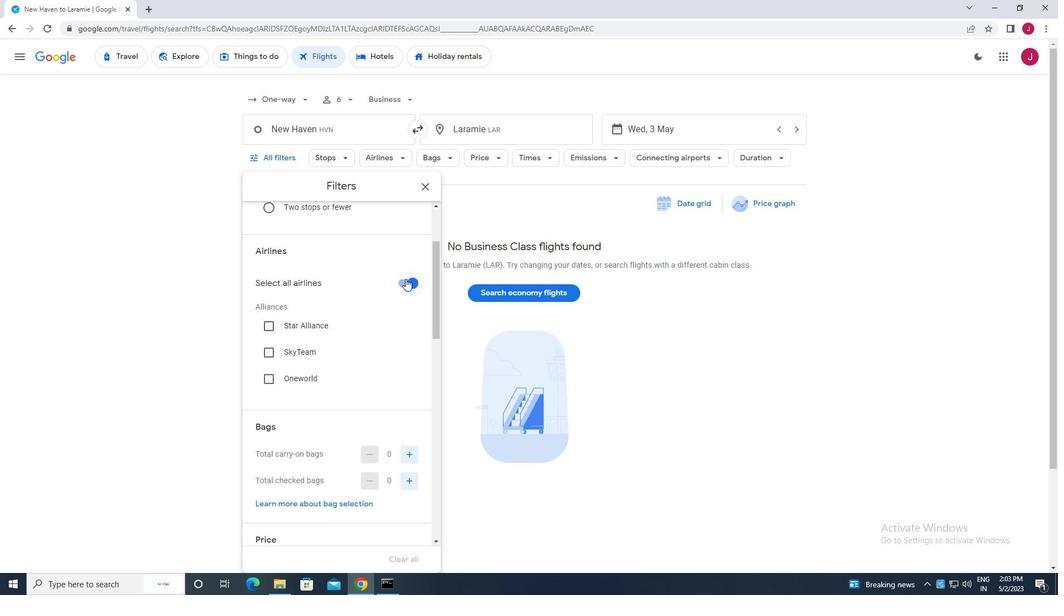 
Action: Mouse moved to (388, 279)
Screenshot: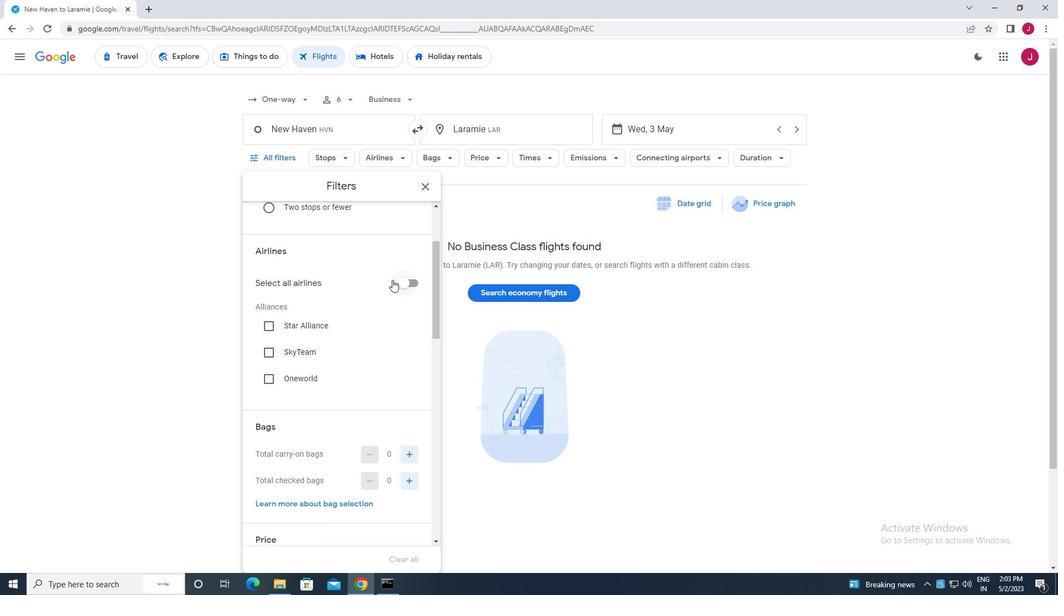 
Action: Mouse scrolled (388, 278) with delta (0, 0)
Screenshot: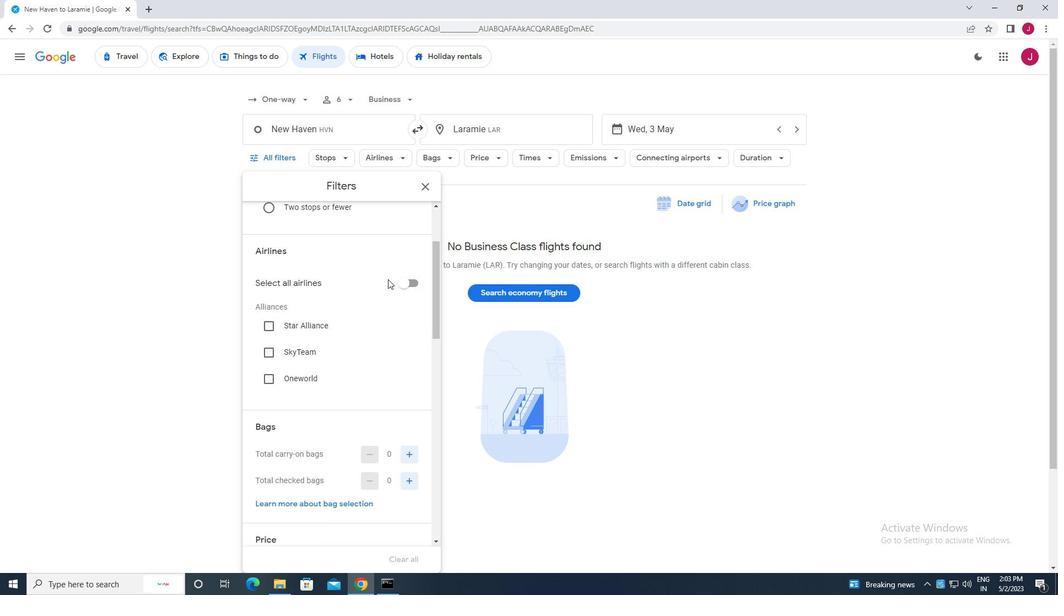 
Action: Mouse scrolled (388, 278) with delta (0, 0)
Screenshot: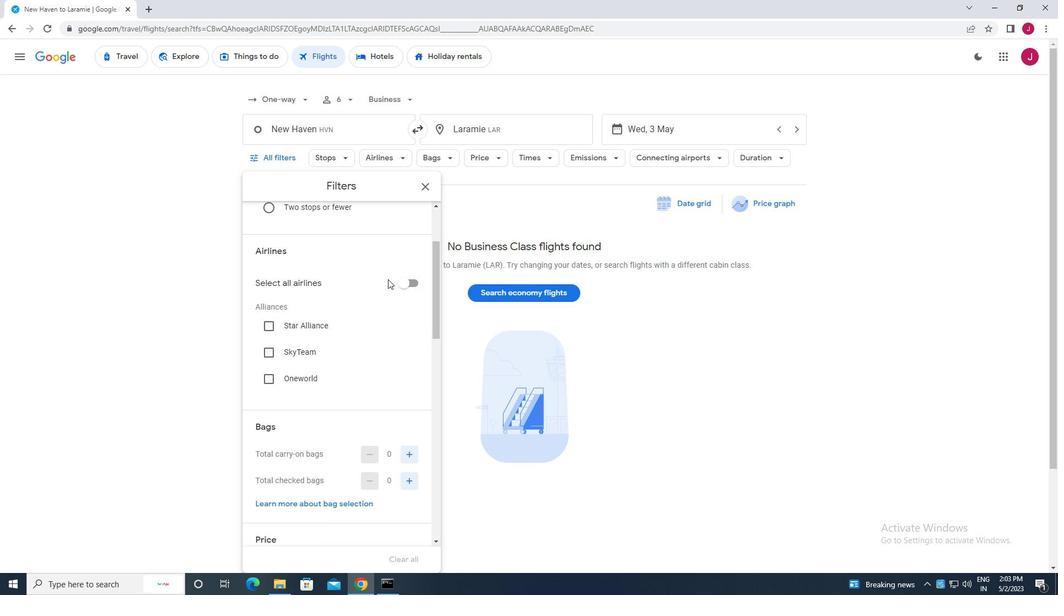 
Action: Mouse moved to (386, 278)
Screenshot: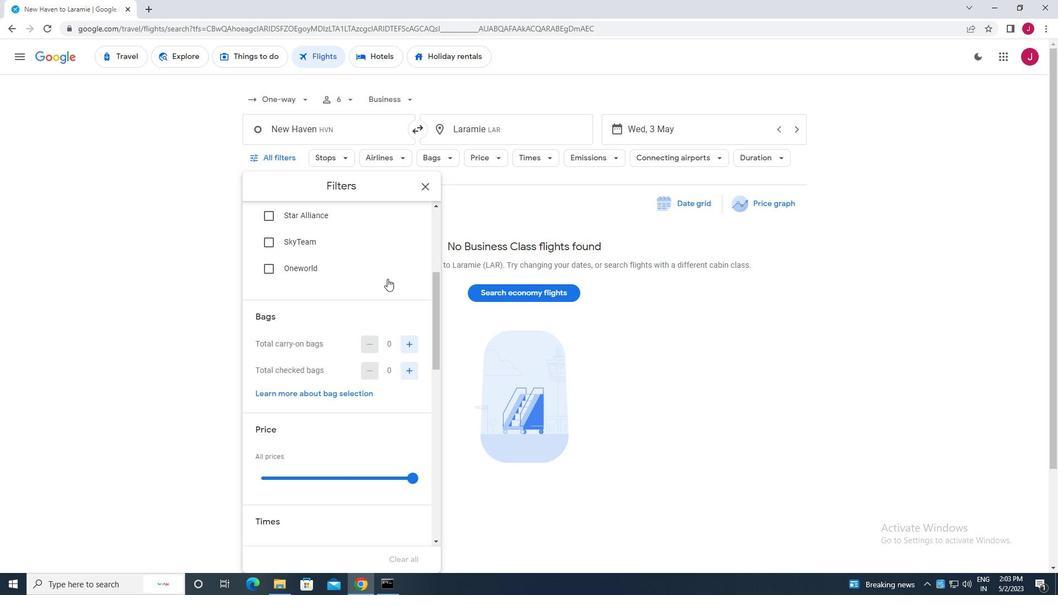 
Action: Mouse scrolled (386, 278) with delta (0, 0)
Screenshot: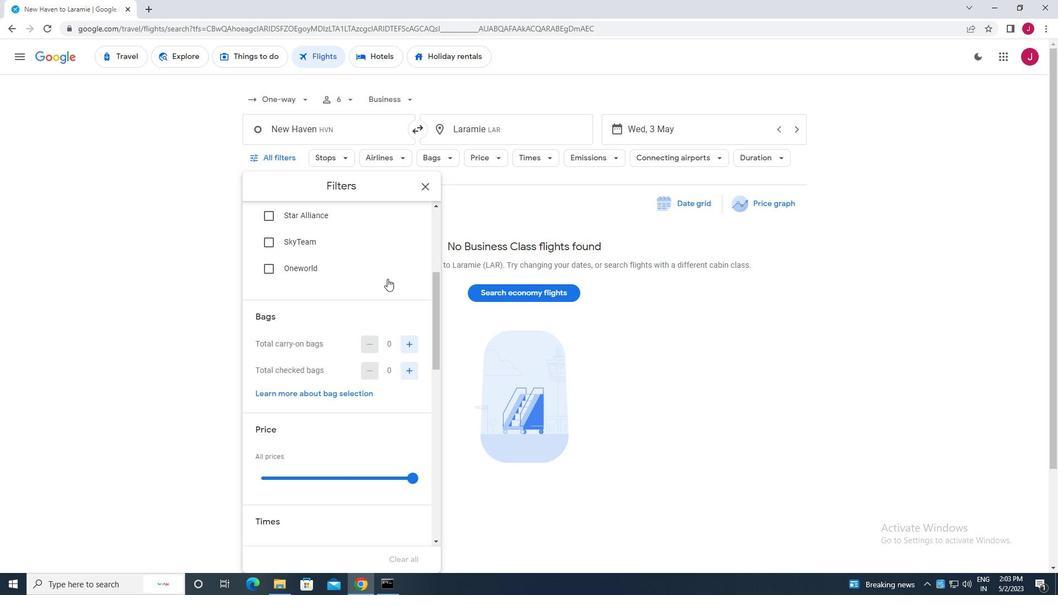 
Action: Mouse scrolled (386, 278) with delta (0, 0)
Screenshot: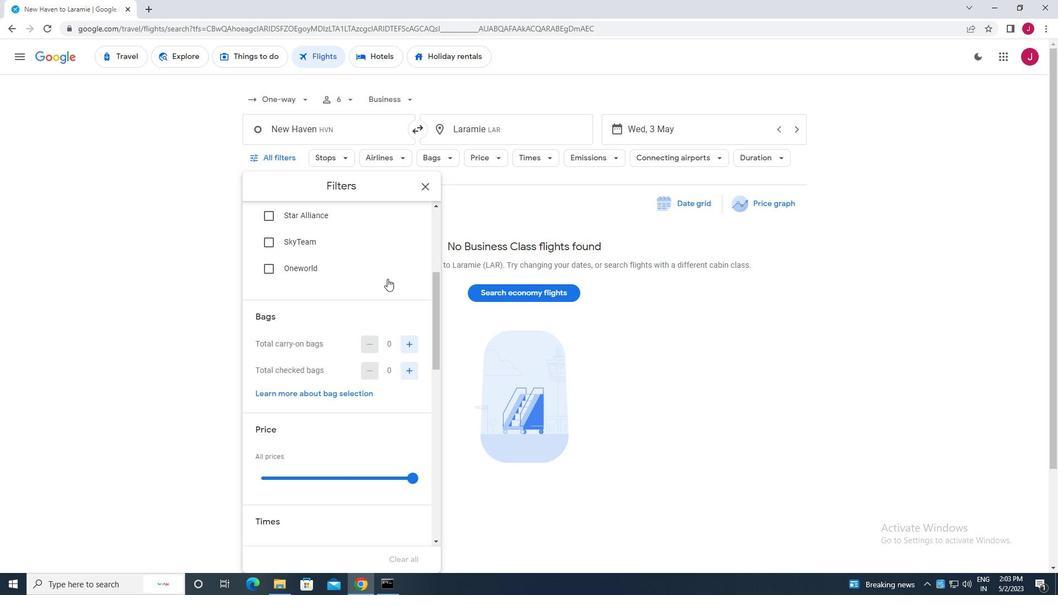 
Action: Mouse moved to (377, 260)
Screenshot: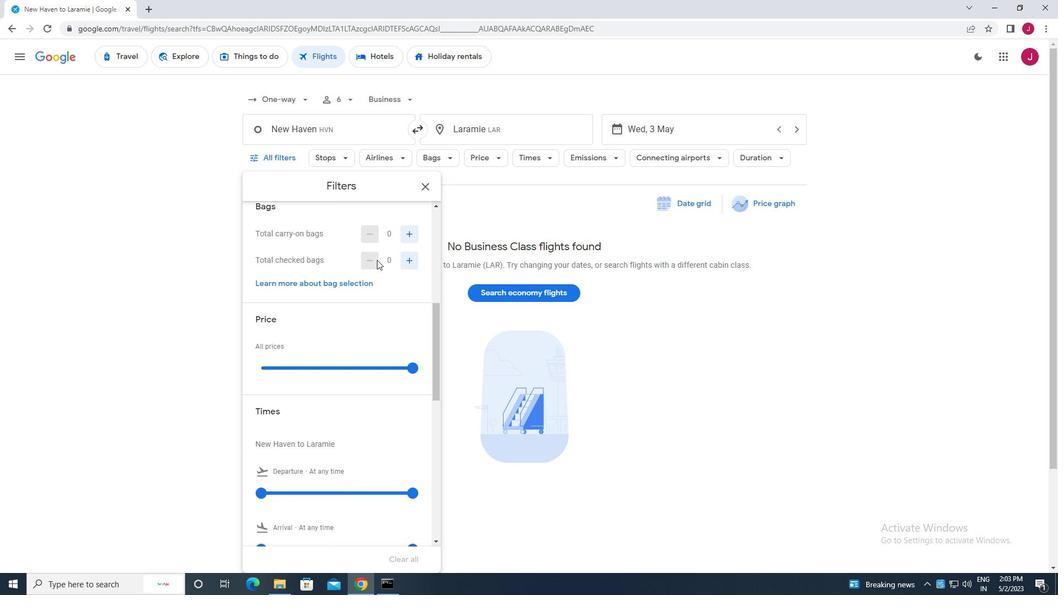 
Action: Mouse scrolled (377, 259) with delta (0, 0)
Screenshot: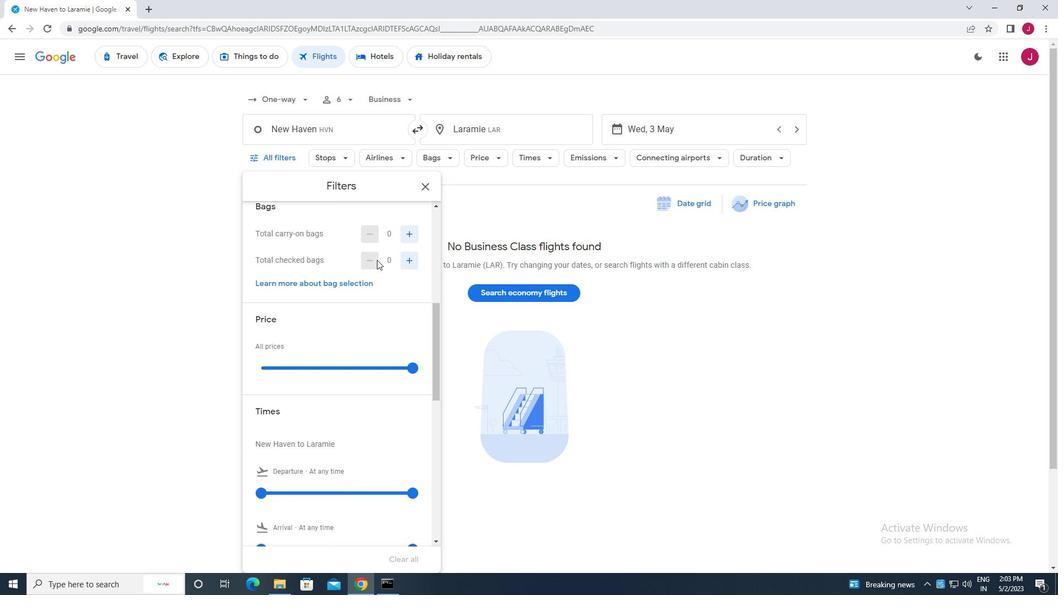 
Action: Mouse moved to (414, 312)
Screenshot: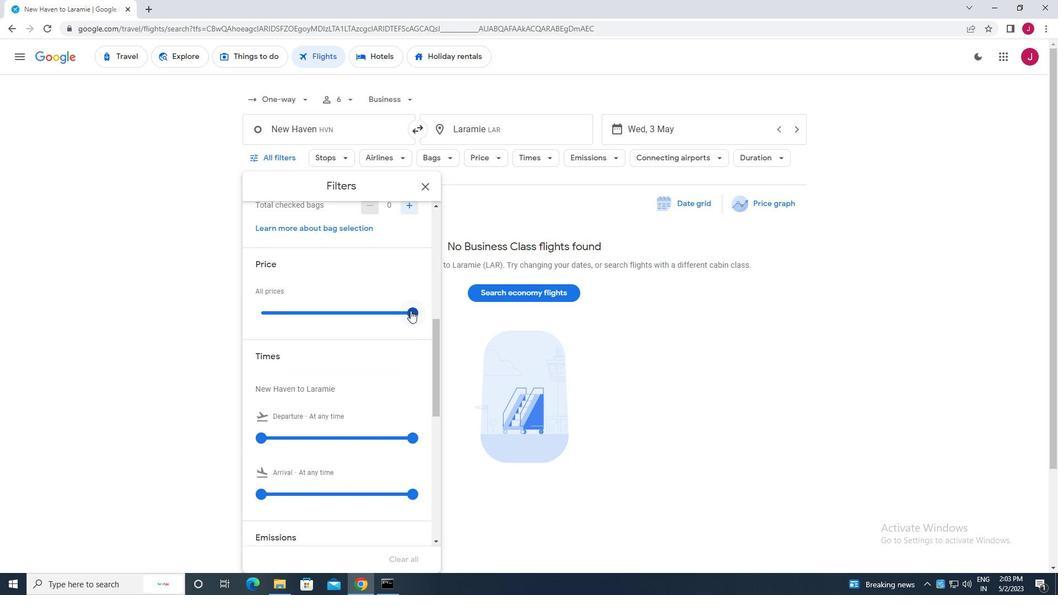 
Action: Mouse pressed left at (414, 312)
Screenshot: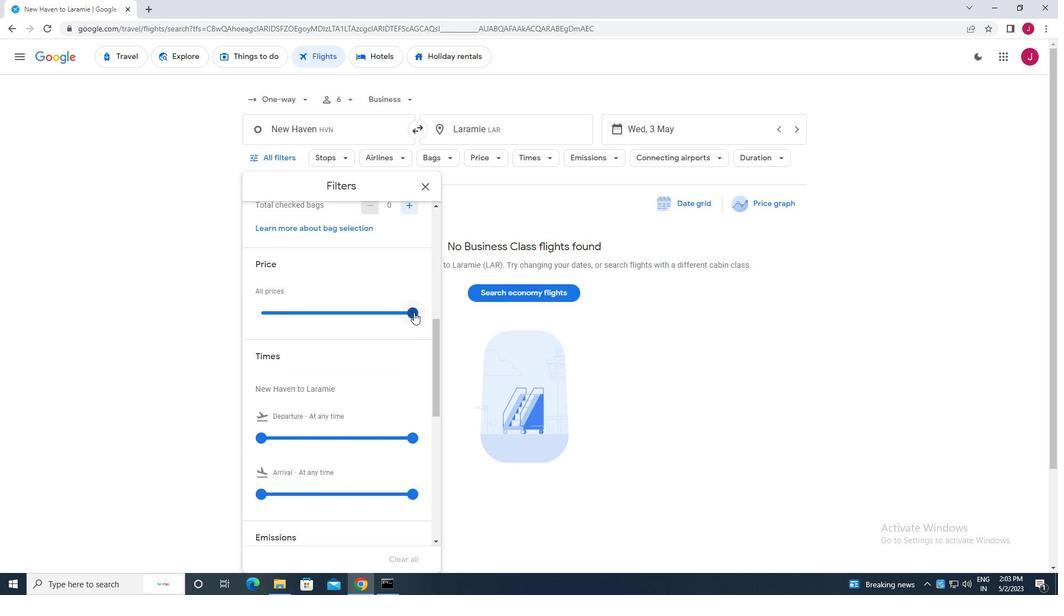 
Action: Mouse moved to (413, 312)
Screenshot: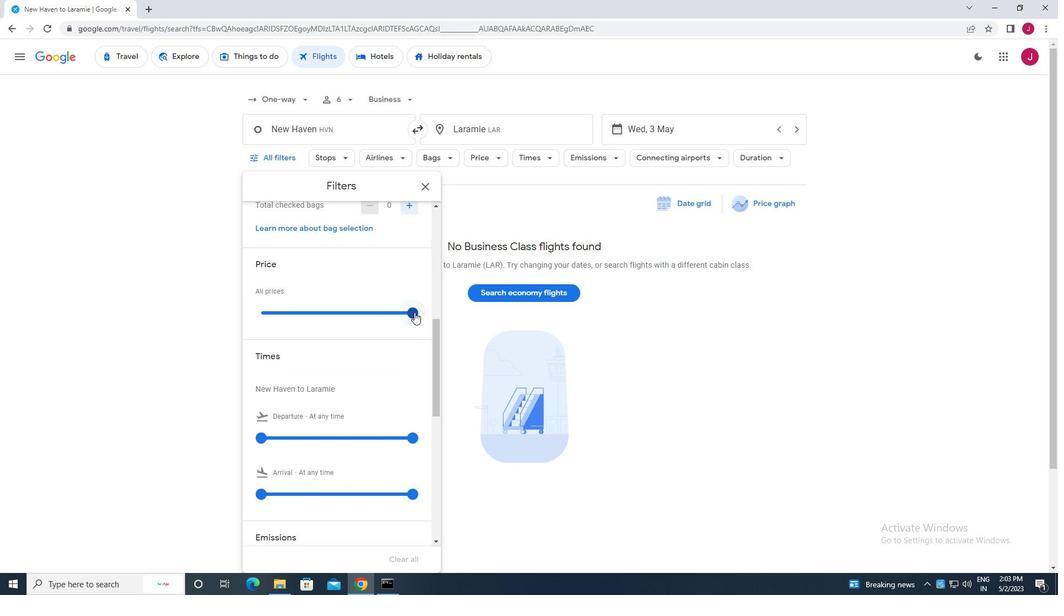 
Action: Mouse scrolled (413, 311) with delta (0, 0)
Screenshot: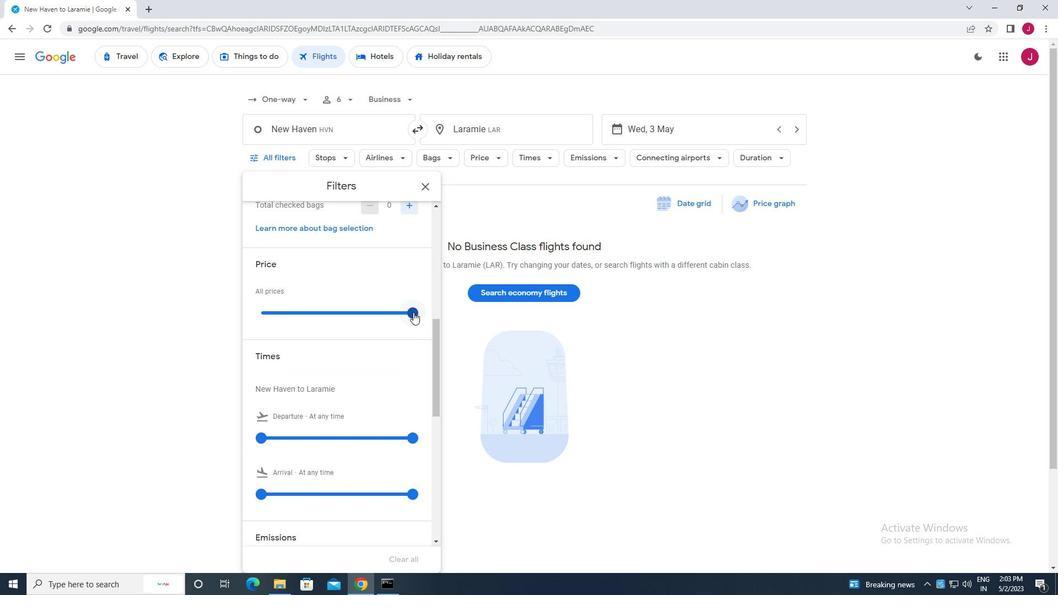 
Action: Mouse scrolled (413, 311) with delta (0, 0)
Screenshot: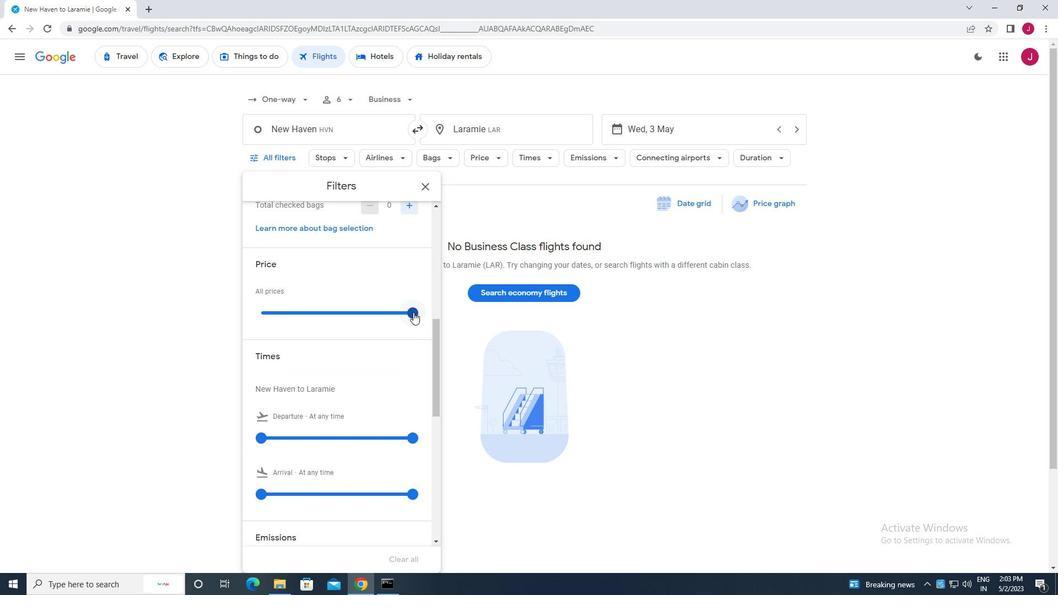 
Action: Mouse moved to (397, 279)
Screenshot: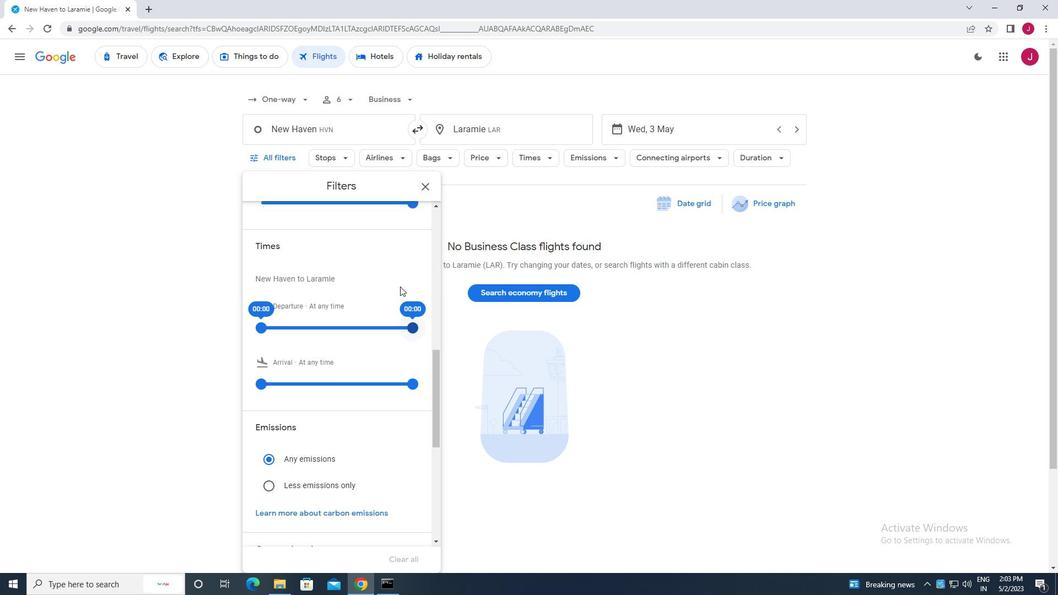 
Action: Mouse scrolled (397, 280) with delta (0, 0)
Screenshot: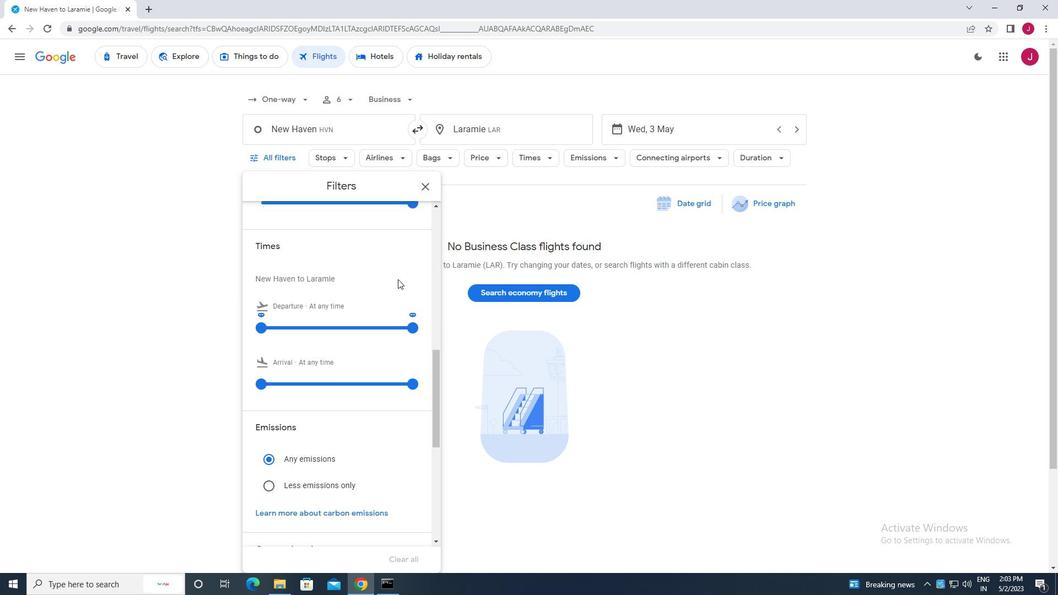 
Action: Mouse scrolled (397, 280) with delta (0, 0)
Screenshot: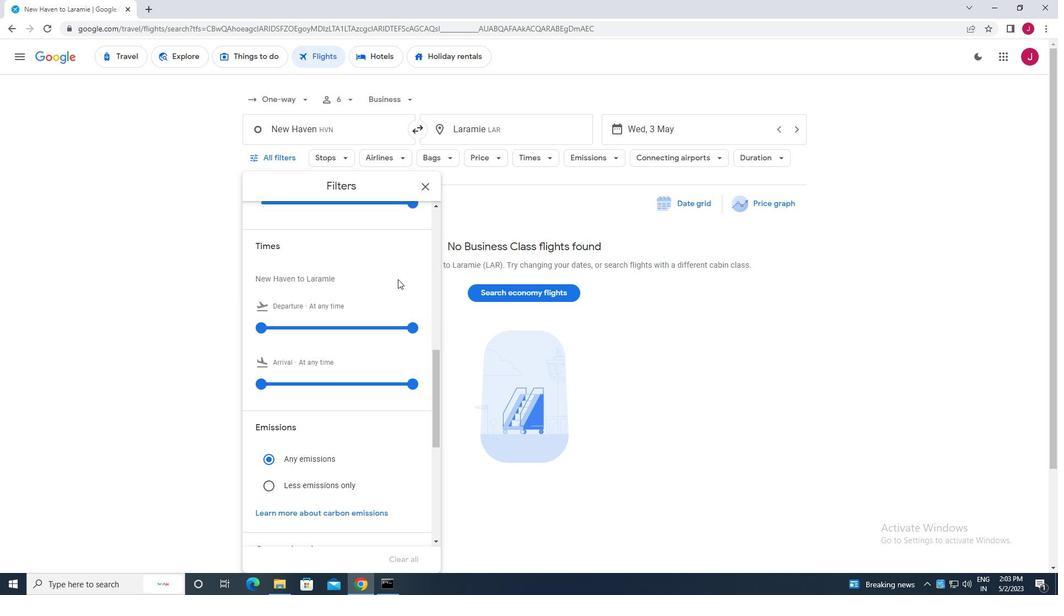 
Action: Mouse scrolled (397, 280) with delta (0, 0)
Screenshot: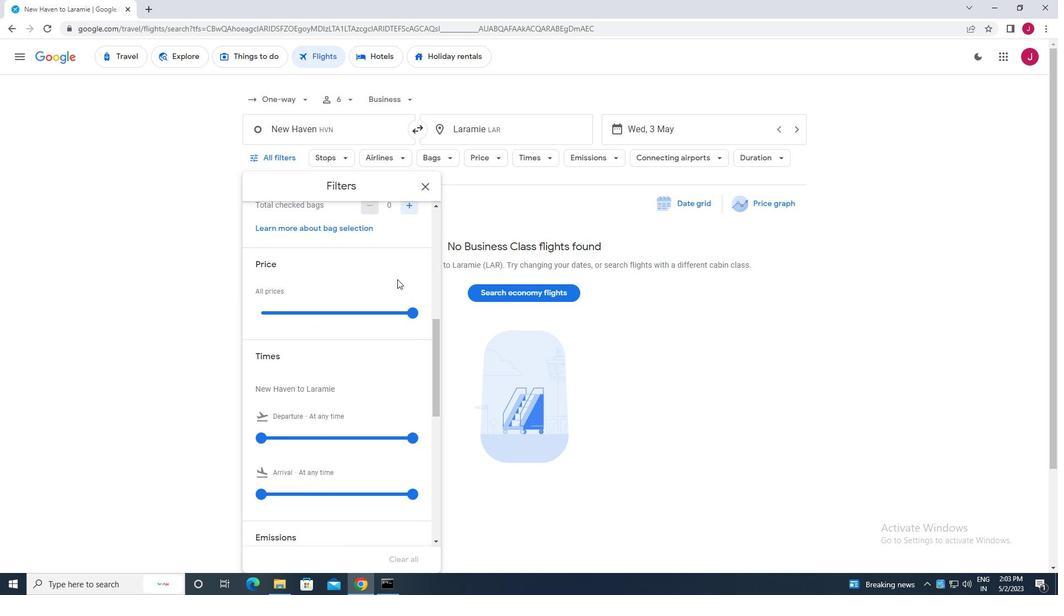 
Action: Mouse scrolled (397, 280) with delta (0, 0)
Screenshot: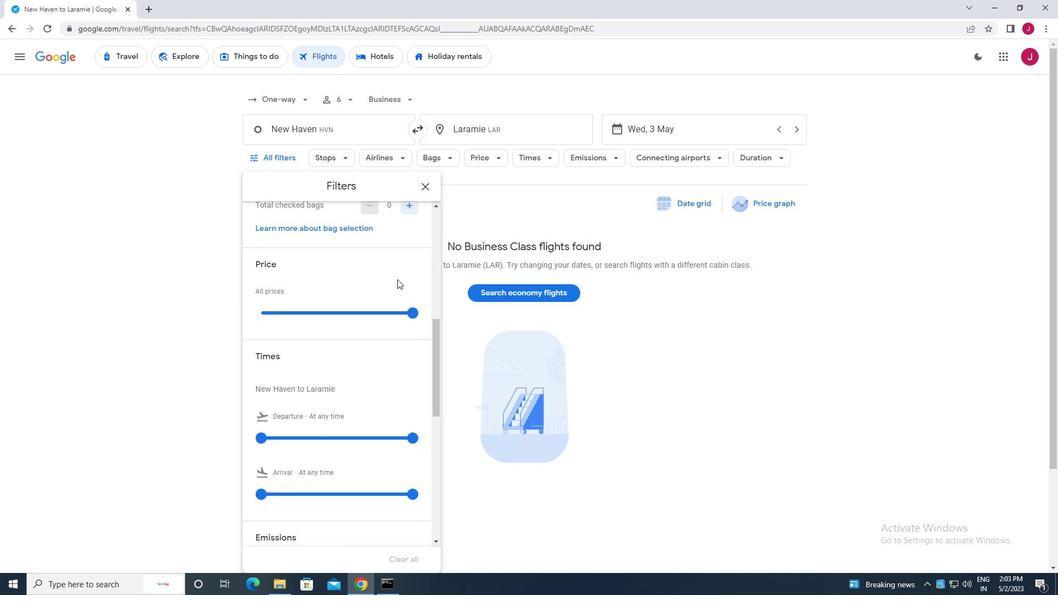 
Action: Mouse moved to (409, 313)
Screenshot: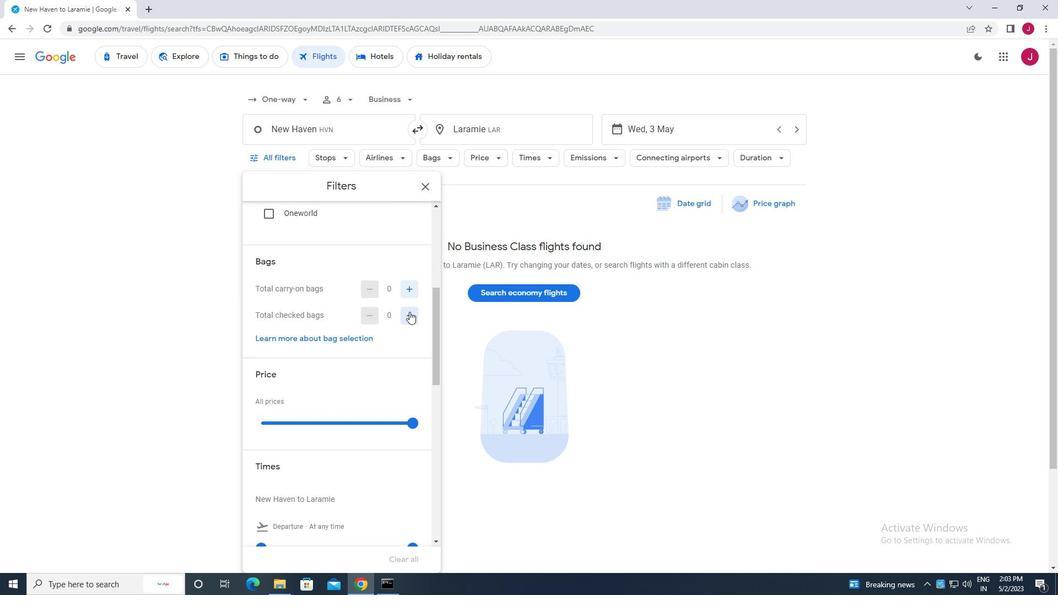 
Action: Mouse pressed left at (409, 313)
Screenshot: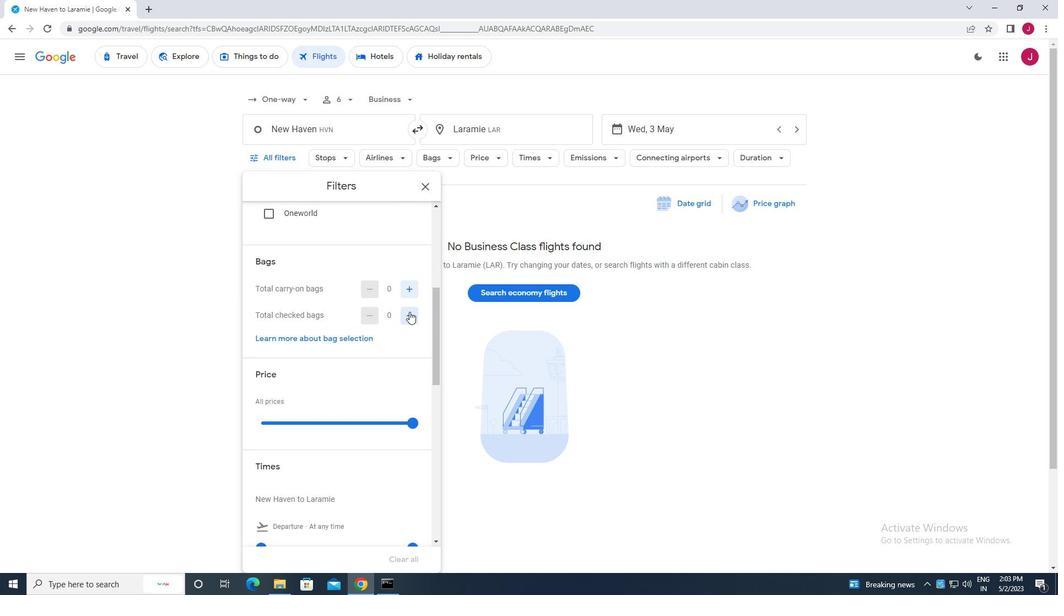 
Action: Mouse pressed left at (409, 313)
Screenshot: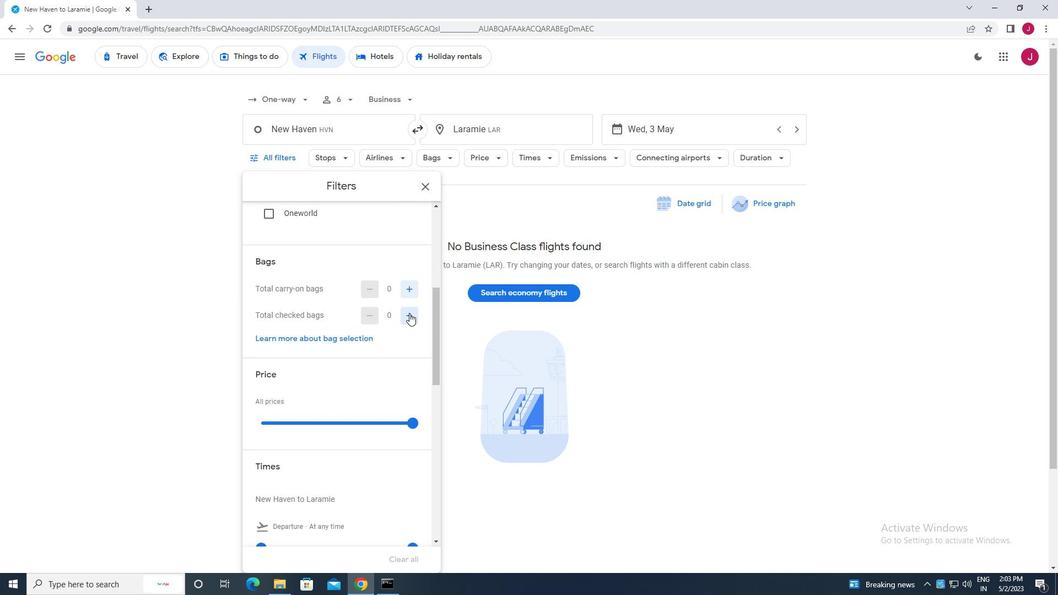 
Action: Mouse moved to (402, 340)
Screenshot: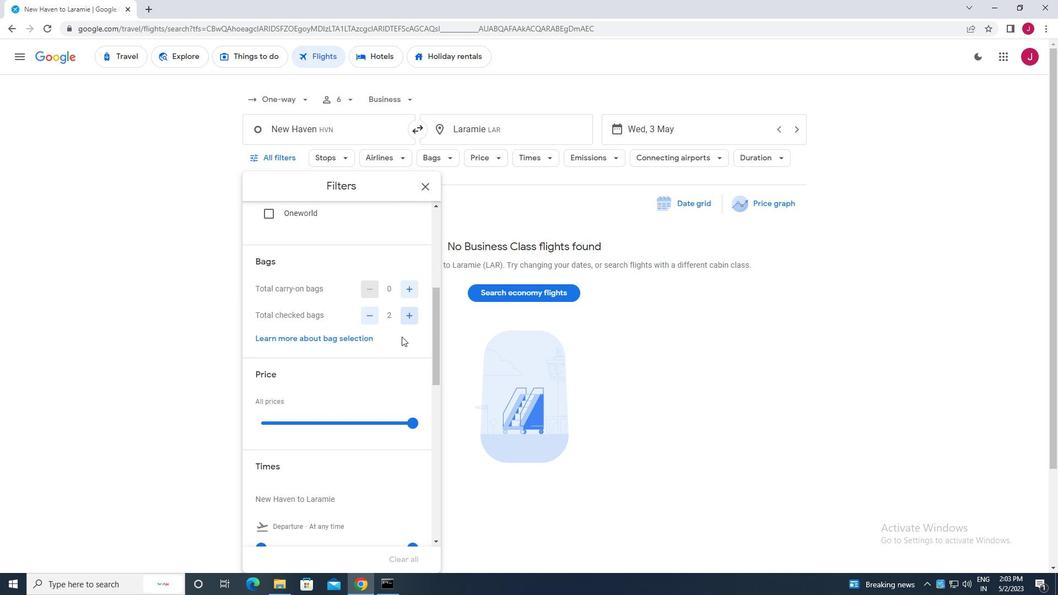 
Action: Mouse scrolled (402, 340) with delta (0, 0)
Screenshot: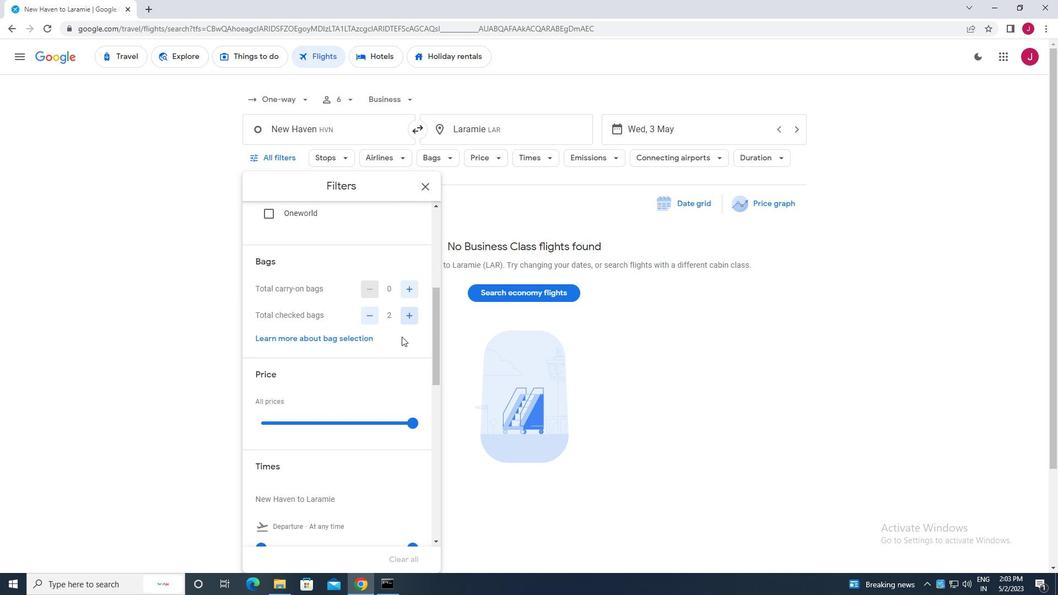 
Action: Mouse scrolled (402, 340) with delta (0, 0)
Screenshot: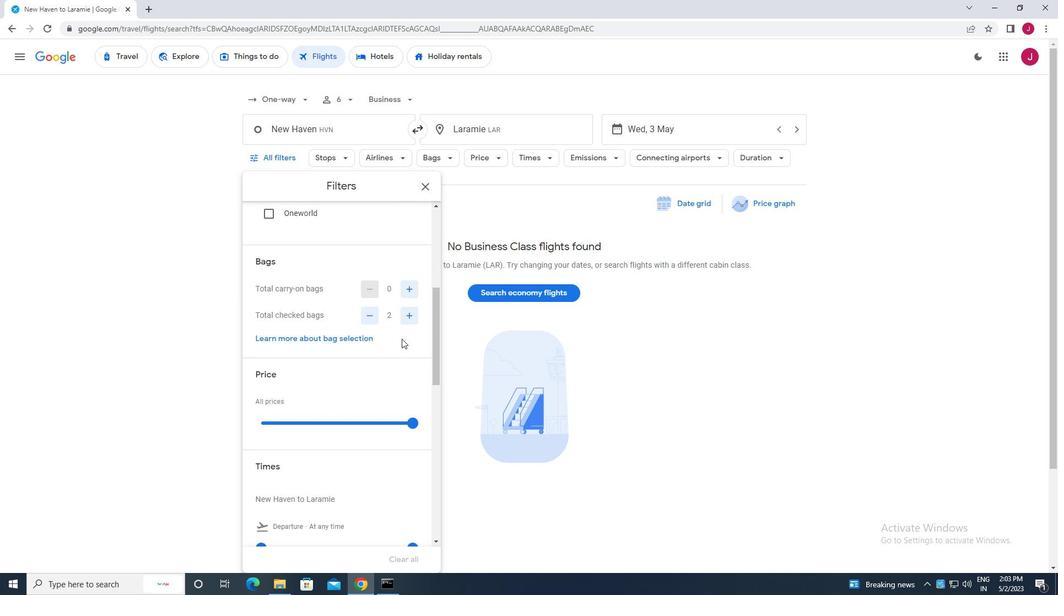 
Action: Mouse moved to (411, 317)
Screenshot: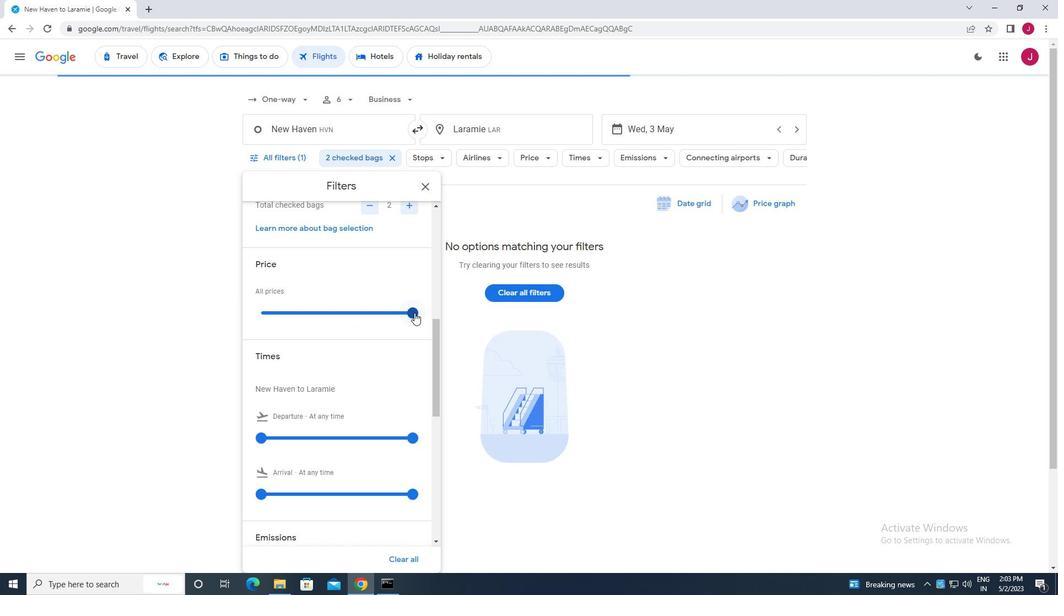 
Action: Mouse pressed left at (411, 317)
Screenshot: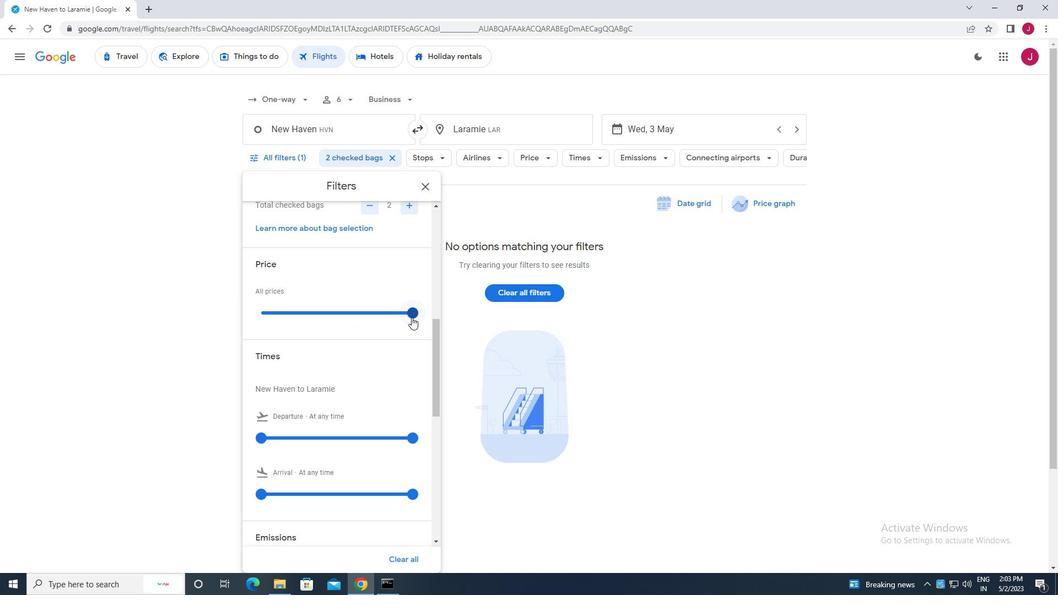 
Action: Mouse moved to (257, 439)
Screenshot: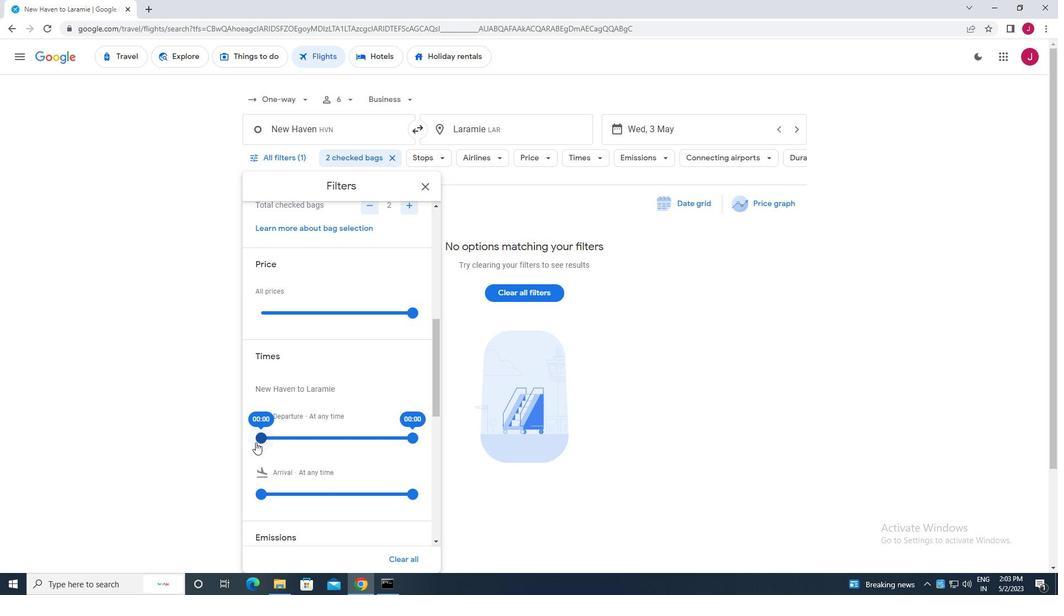 
Action: Mouse pressed left at (257, 439)
Screenshot: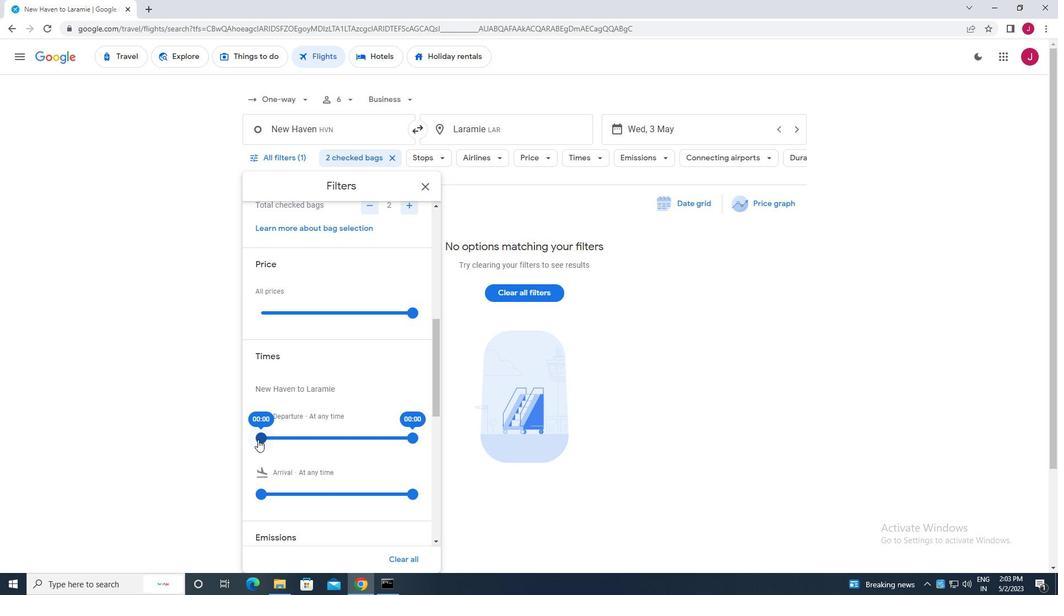 
Action: Mouse moved to (412, 439)
Screenshot: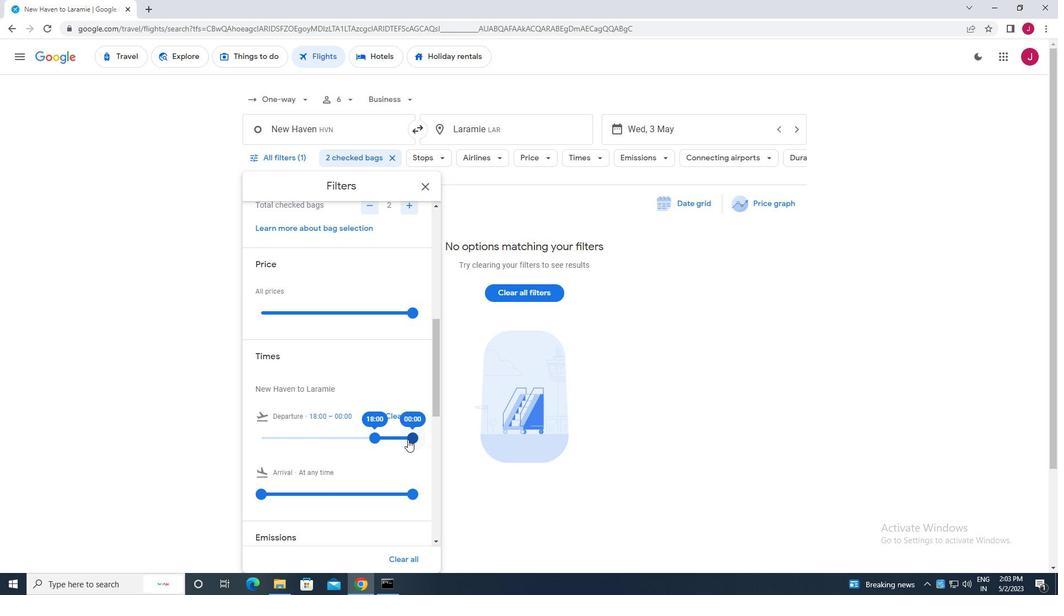 
Action: Mouse pressed left at (412, 439)
Screenshot: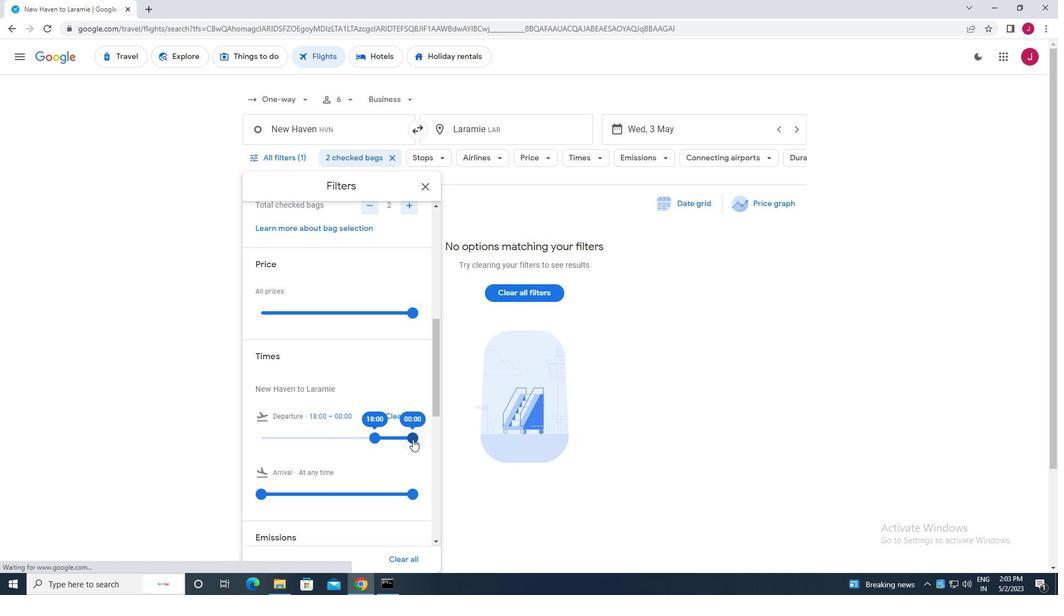 
Action: Mouse moved to (428, 186)
Screenshot: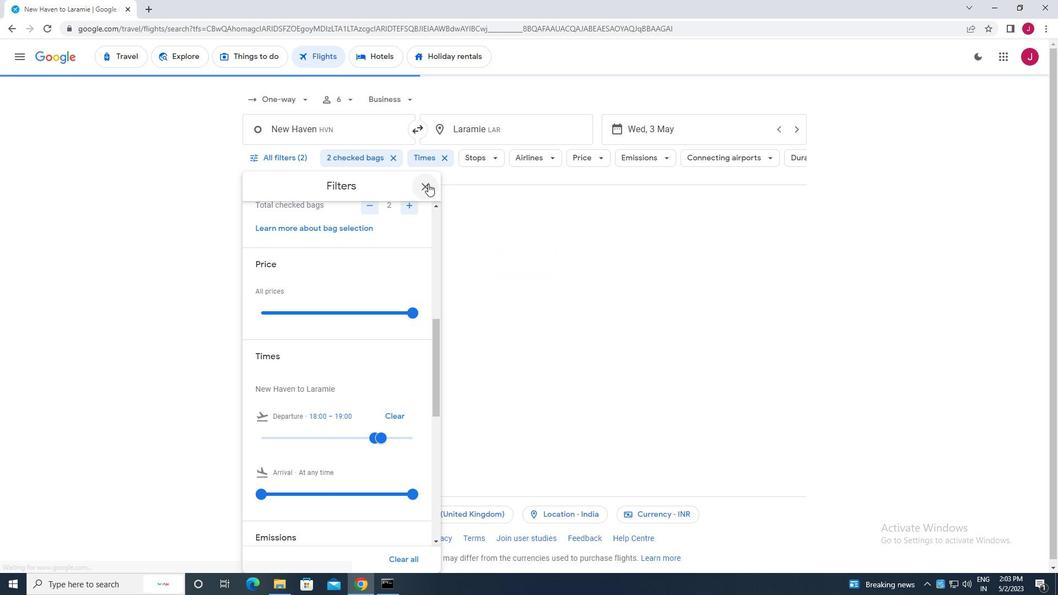 
Action: Mouse pressed left at (428, 186)
Screenshot: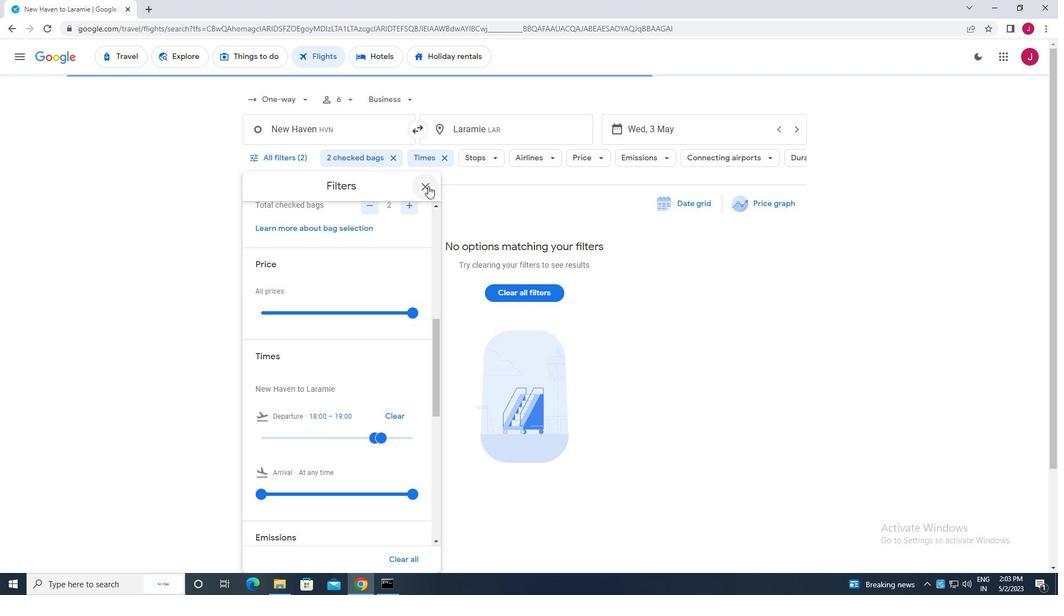 
